 Task: Create a sub task System Test and UAT for the task  Integrate a new online platform for online tutoring services in the project ApexLine , assign it to team member softage.3@softage.net and update the status of the sub task to  At Risk , set the priority of the sub task to Medium
Action: Mouse moved to (238, 435)
Screenshot: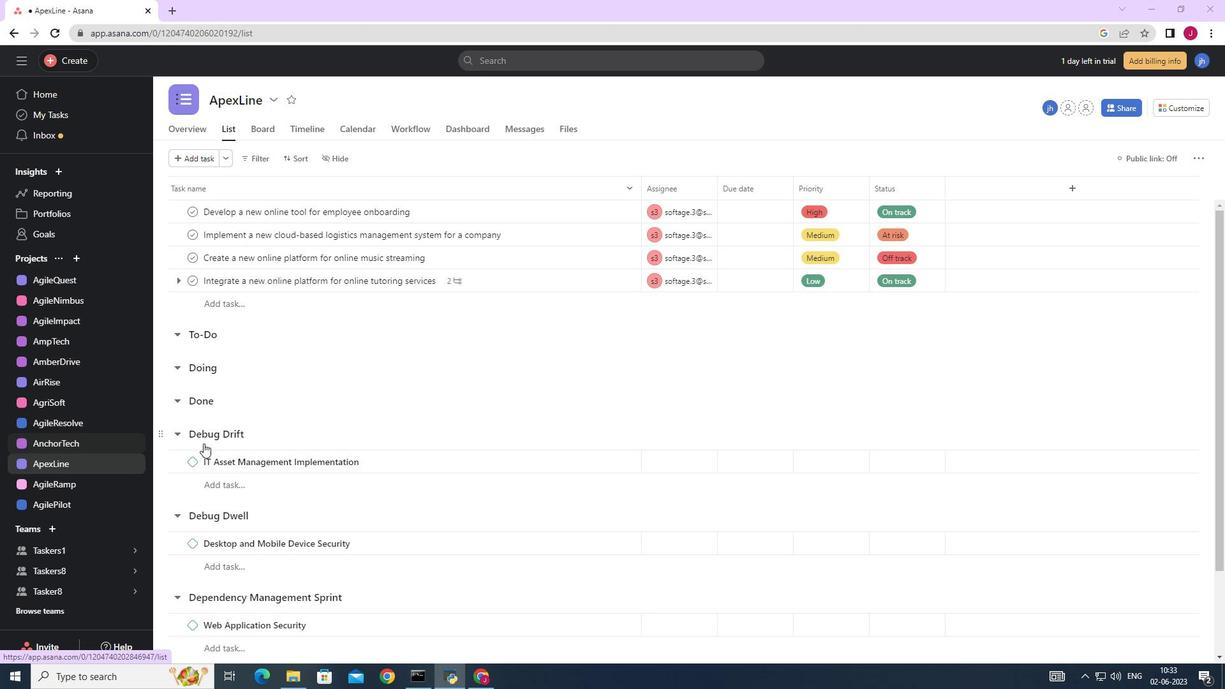 
Action: Mouse scrolled (238, 434) with delta (0, 0)
Screenshot: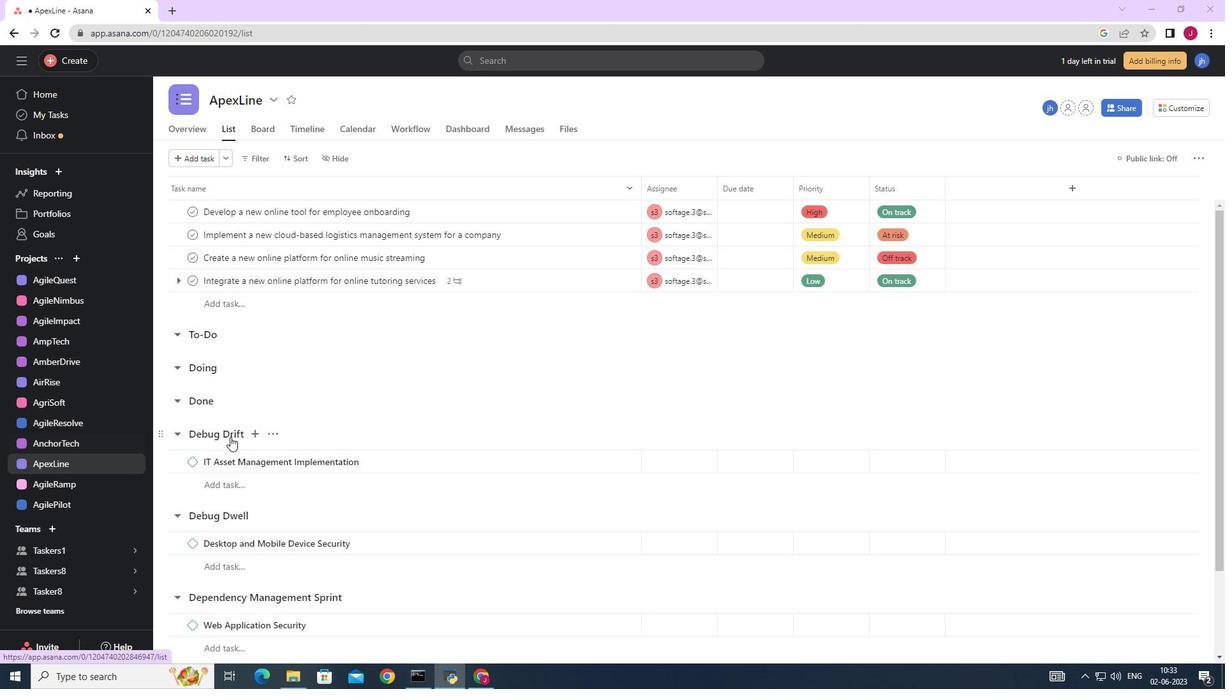 
Action: Mouse scrolled (238, 434) with delta (0, 0)
Screenshot: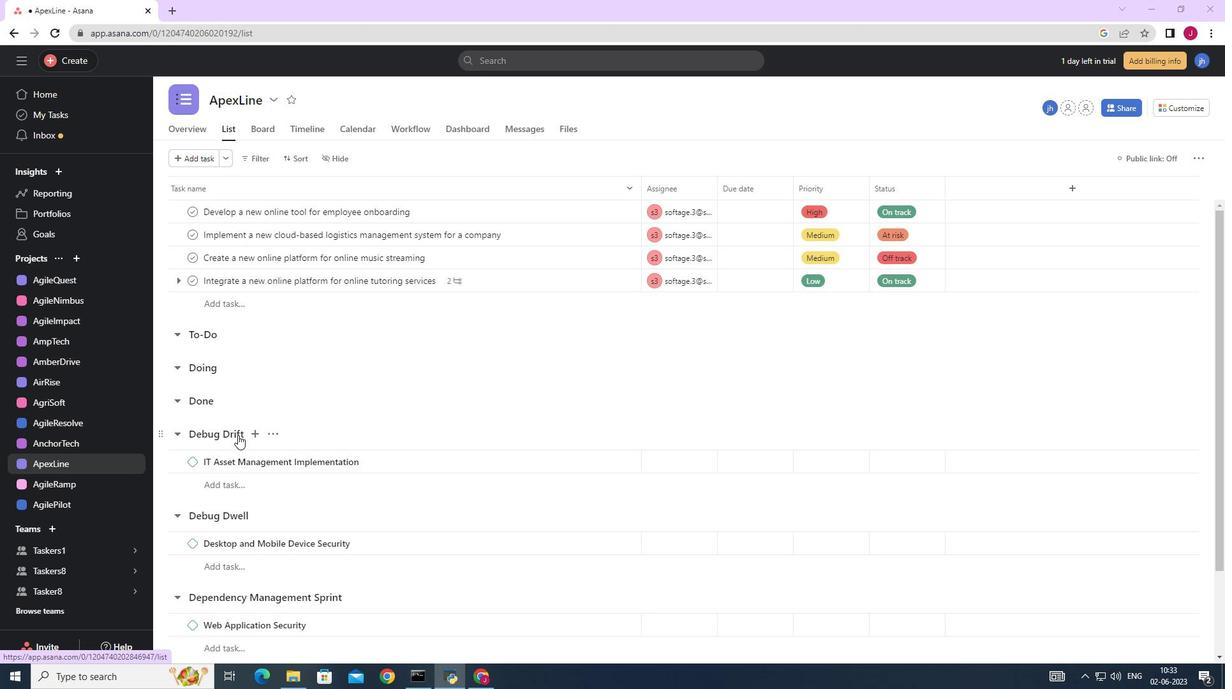 
Action: Mouse scrolled (238, 434) with delta (0, 0)
Screenshot: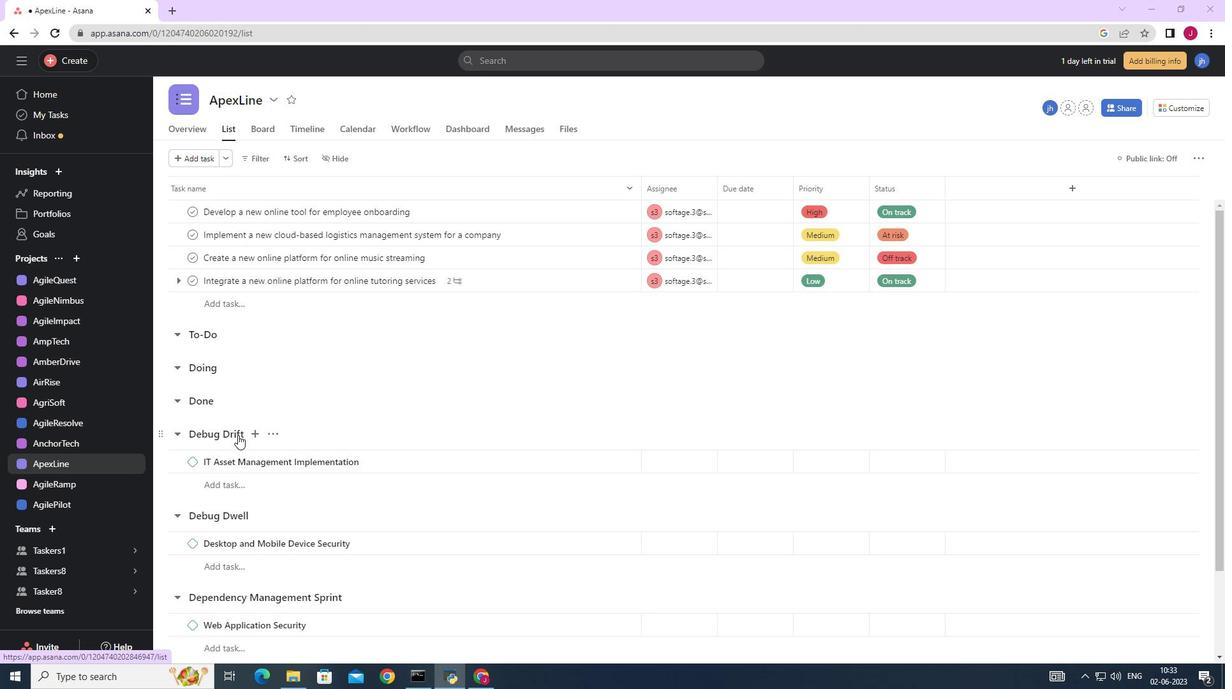 
Action: Mouse scrolled (238, 434) with delta (0, 0)
Screenshot: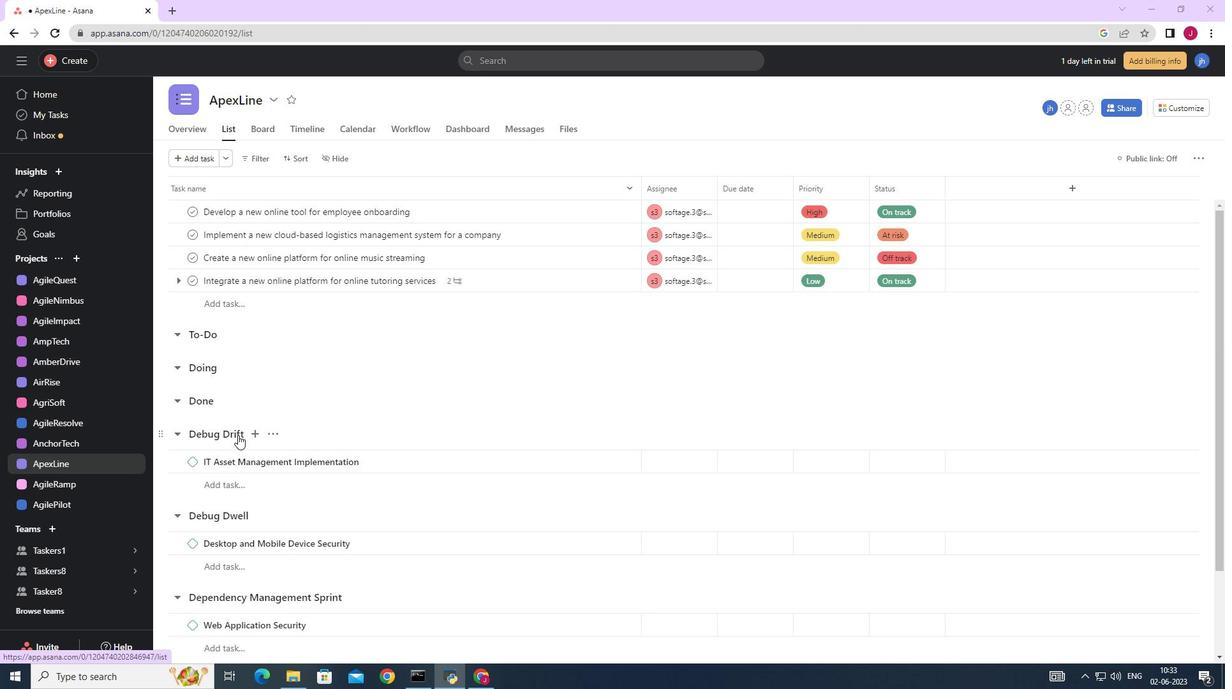 
Action: Mouse scrolled (238, 434) with delta (0, 0)
Screenshot: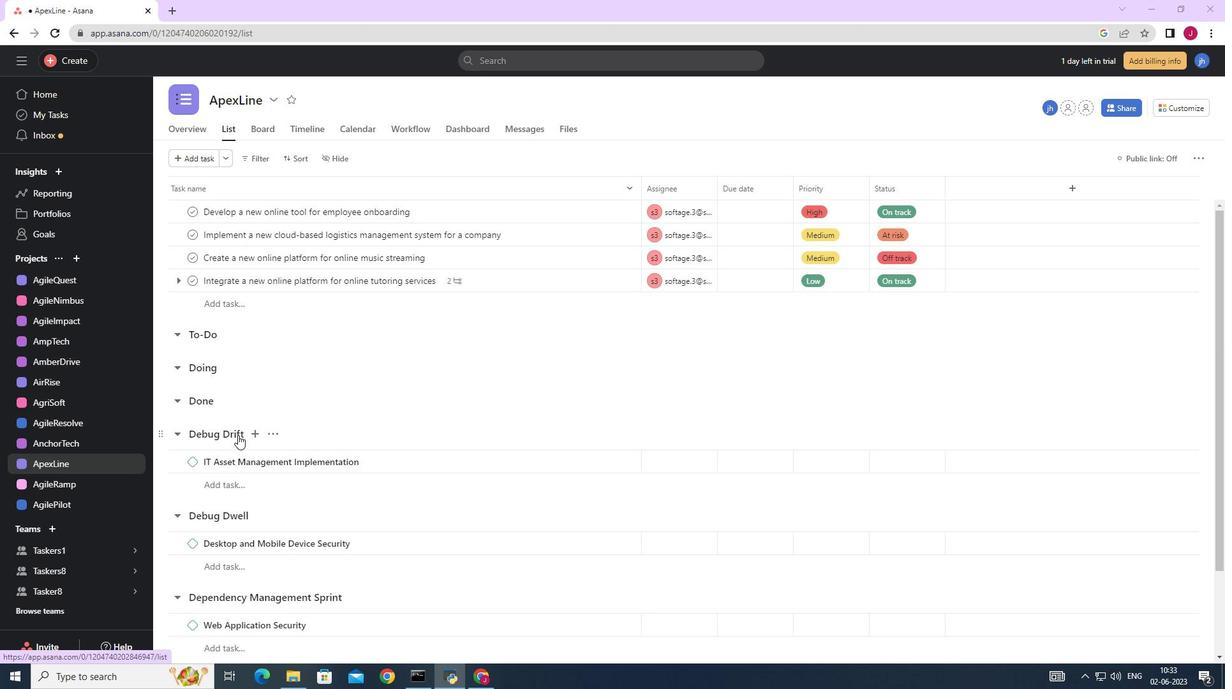 
Action: Mouse scrolled (238, 434) with delta (0, 0)
Screenshot: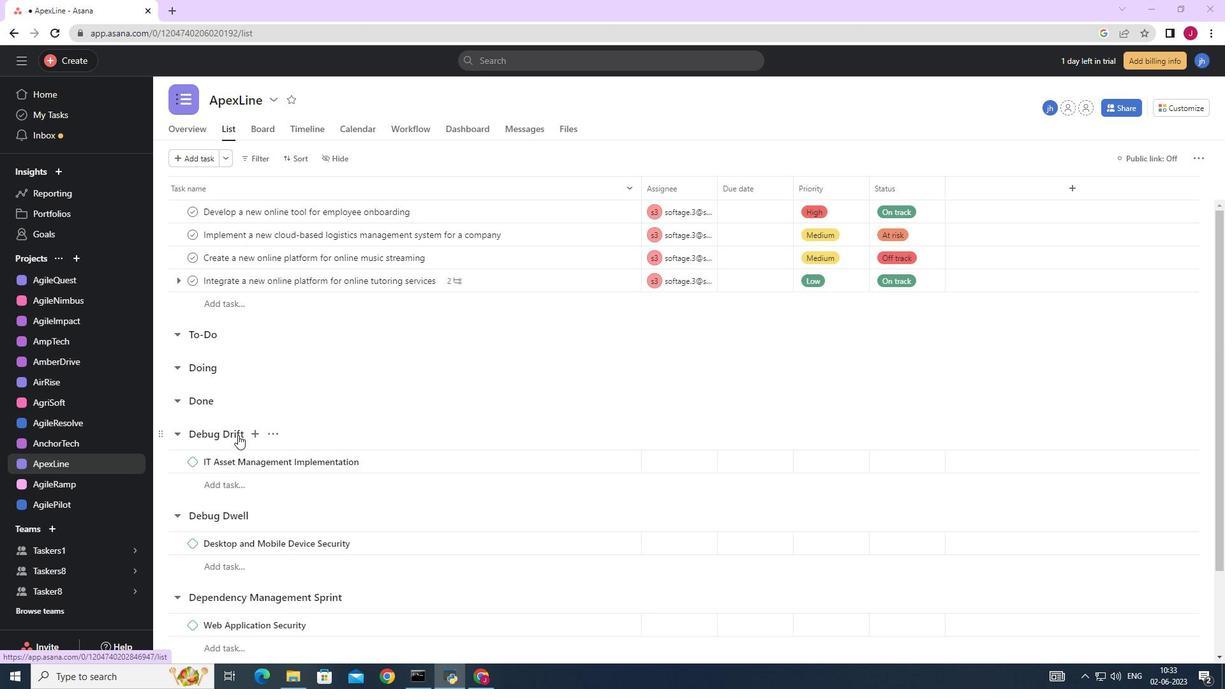 
Action: Mouse moved to (312, 432)
Screenshot: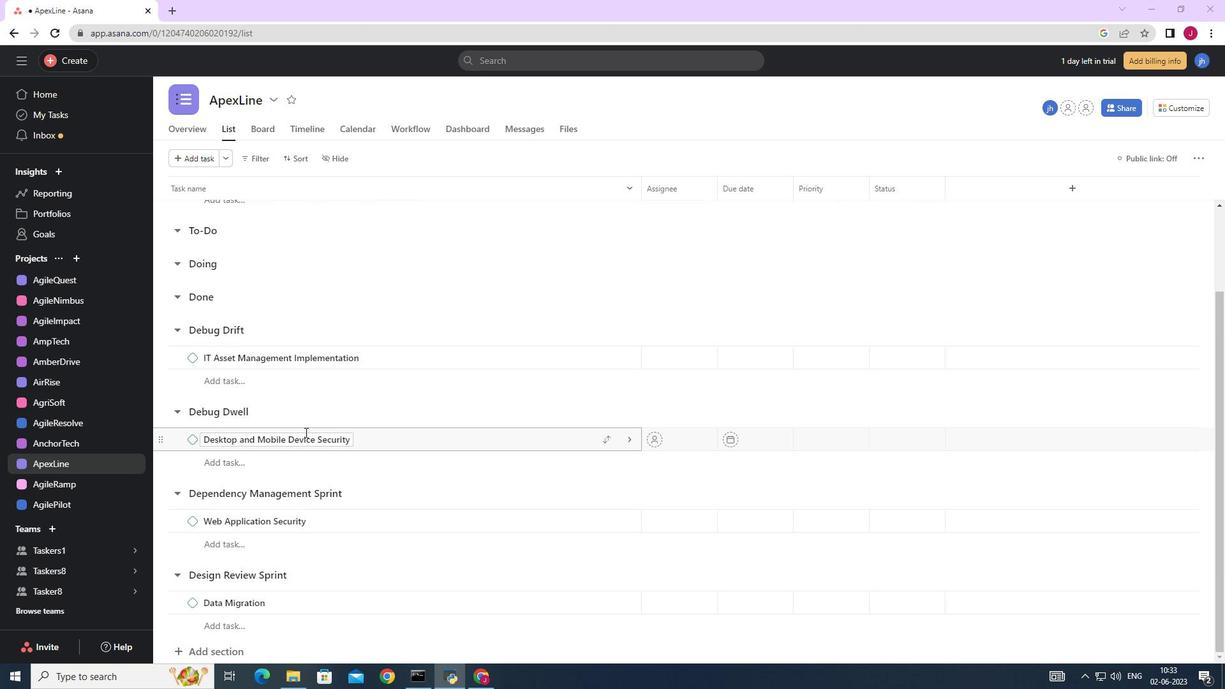 
Action: Mouse scrolled (312, 433) with delta (0, 0)
Screenshot: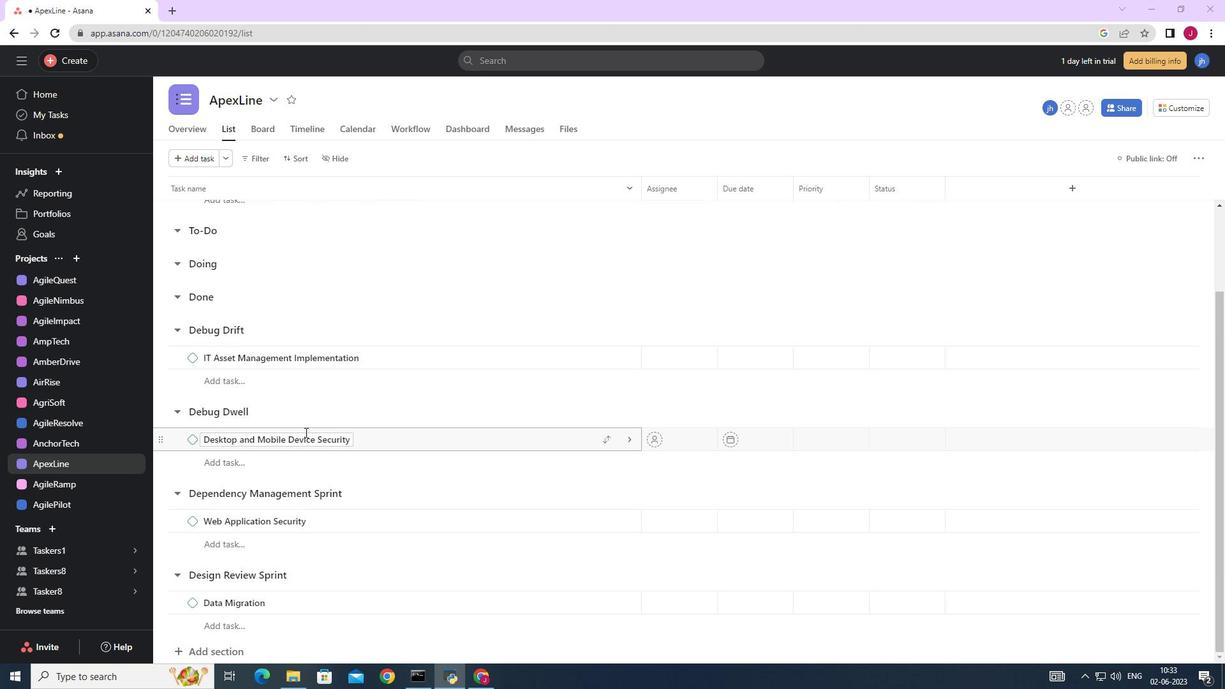 
Action: Mouse moved to (312, 432)
Screenshot: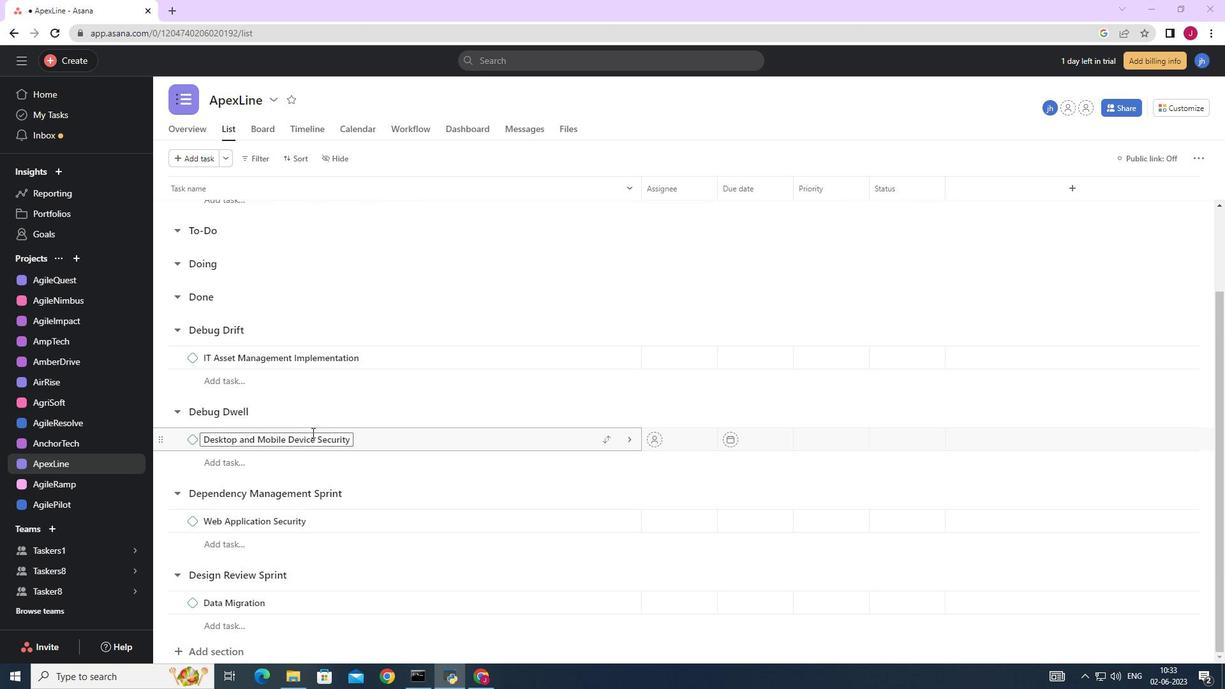 
Action: Mouse scrolled (312, 433) with delta (0, 0)
Screenshot: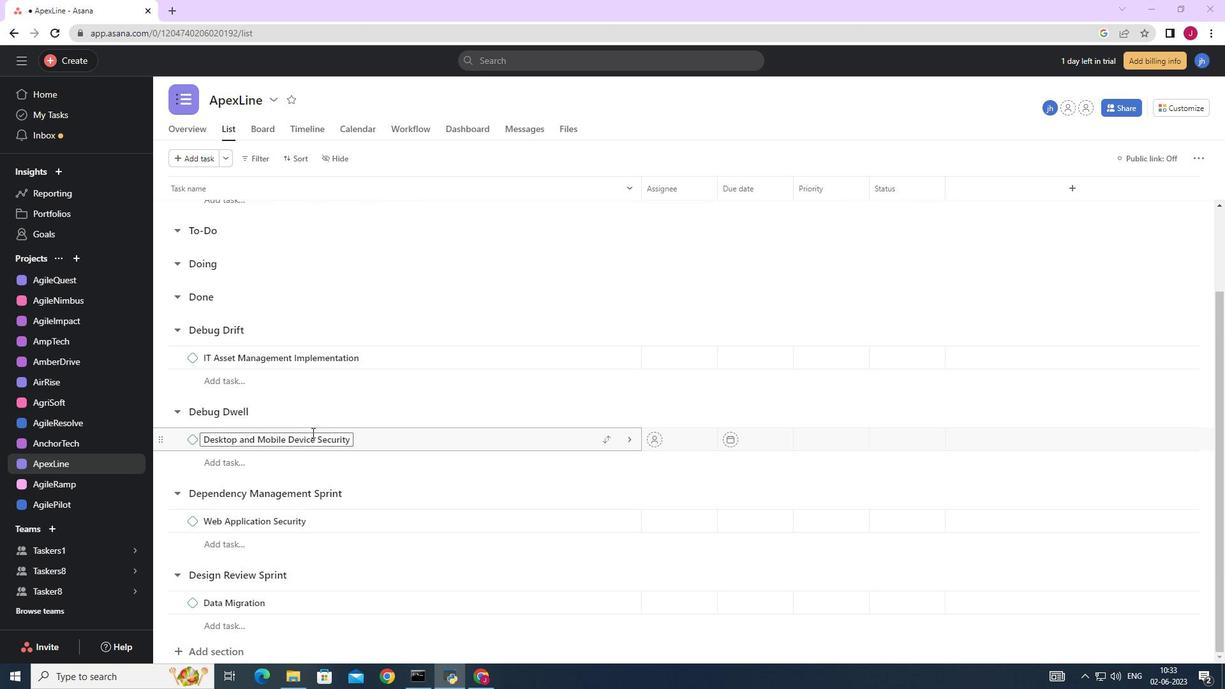 
Action: Mouse moved to (314, 432)
Screenshot: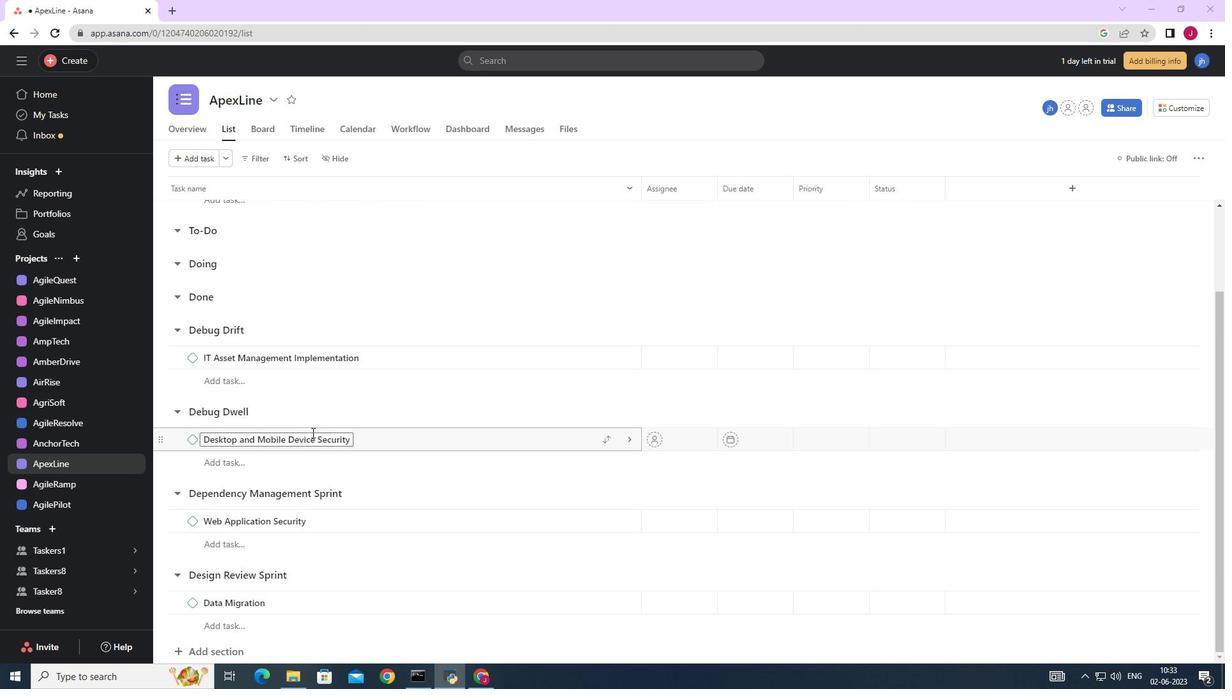
Action: Mouse scrolled (312, 433) with delta (0, 0)
Screenshot: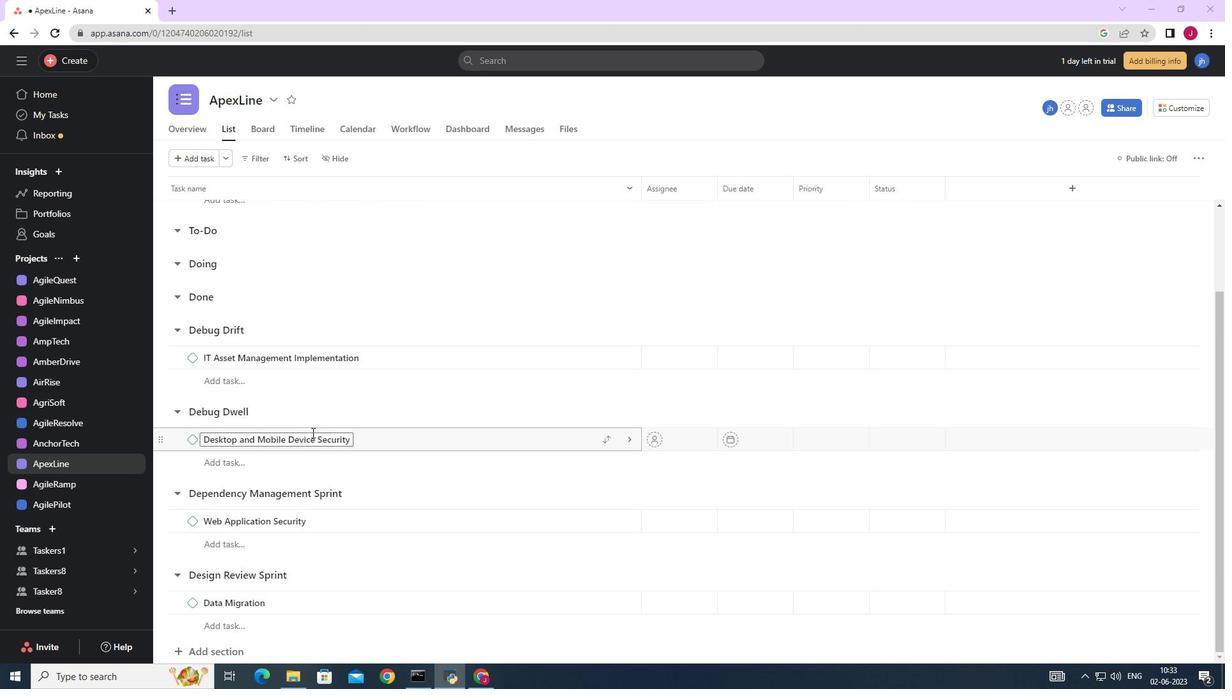 
Action: Mouse moved to (317, 431)
Screenshot: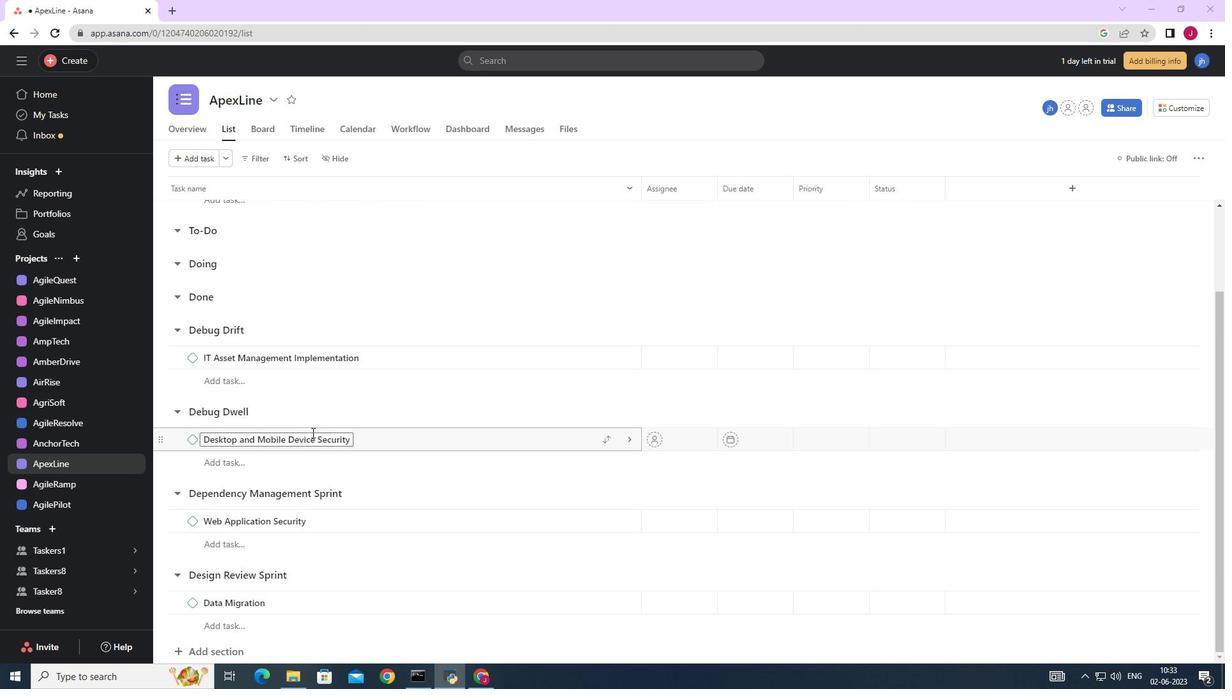 
Action: Mouse scrolled (312, 433) with delta (0, 0)
Screenshot: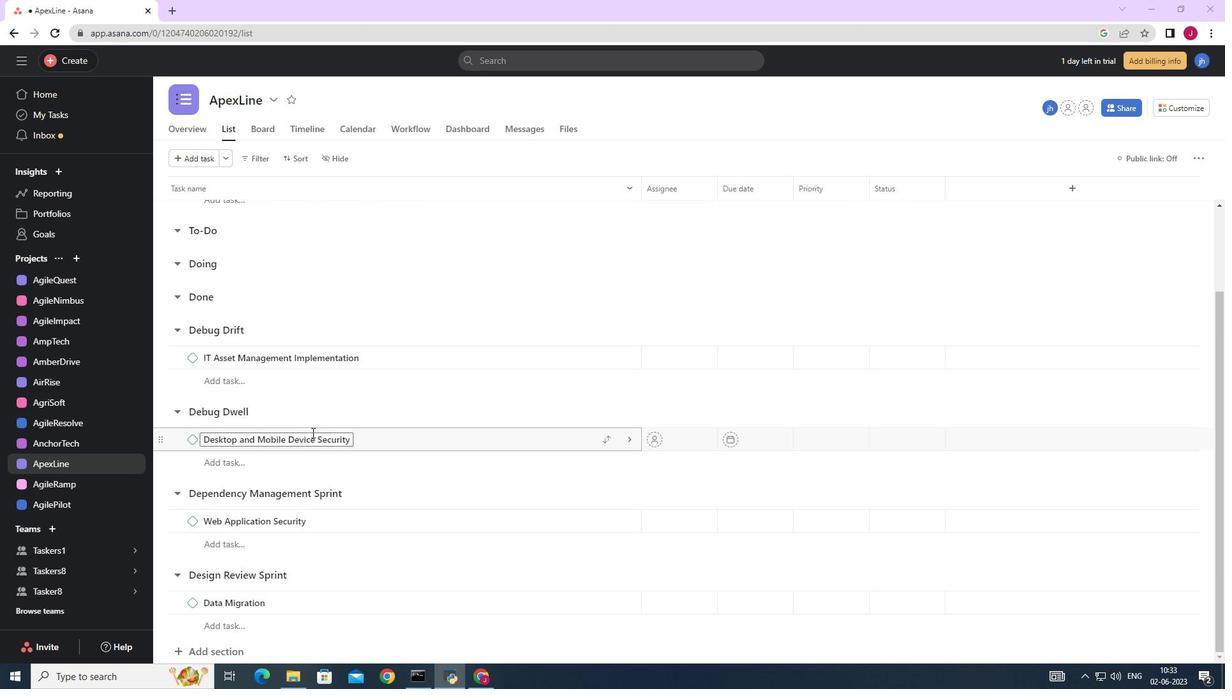 
Action: Mouse moved to (584, 281)
Screenshot: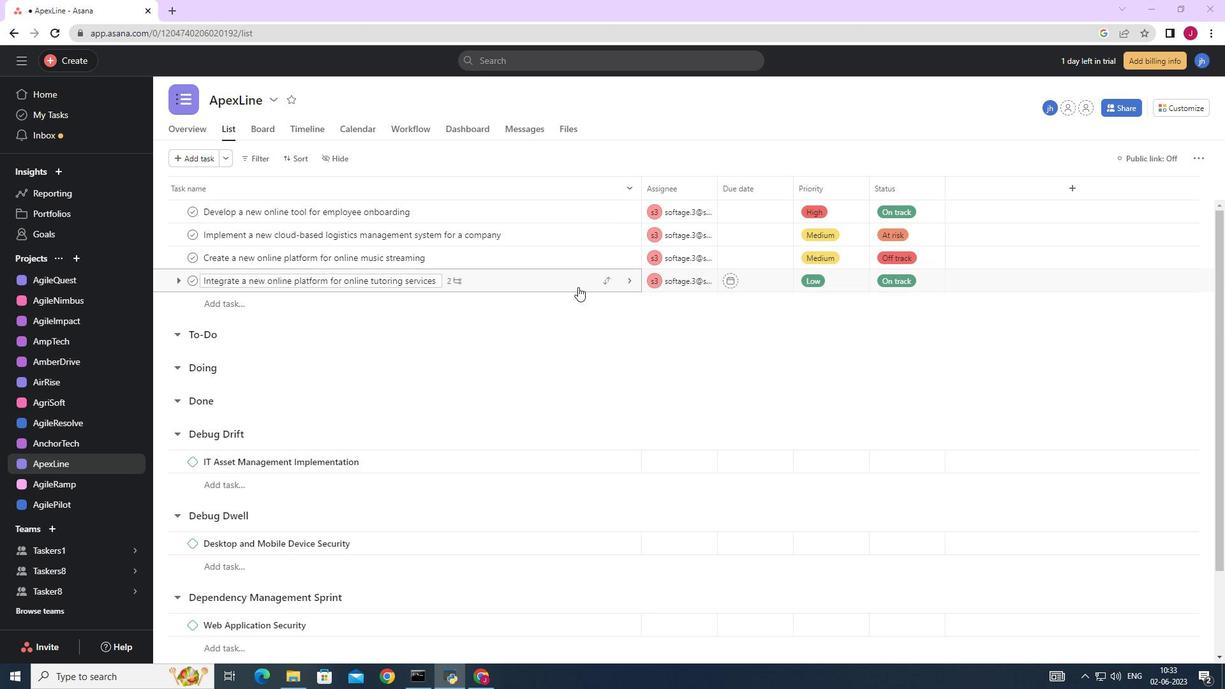 
Action: Mouse pressed left at (584, 281)
Screenshot: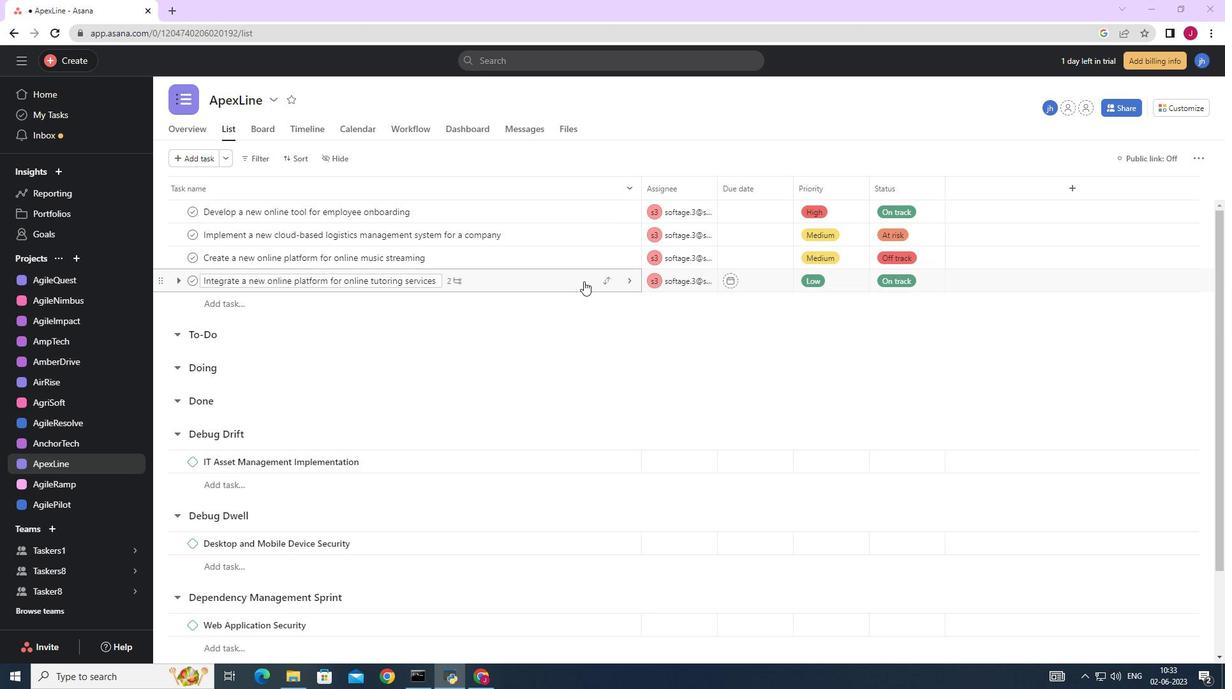 
Action: Mouse moved to (888, 432)
Screenshot: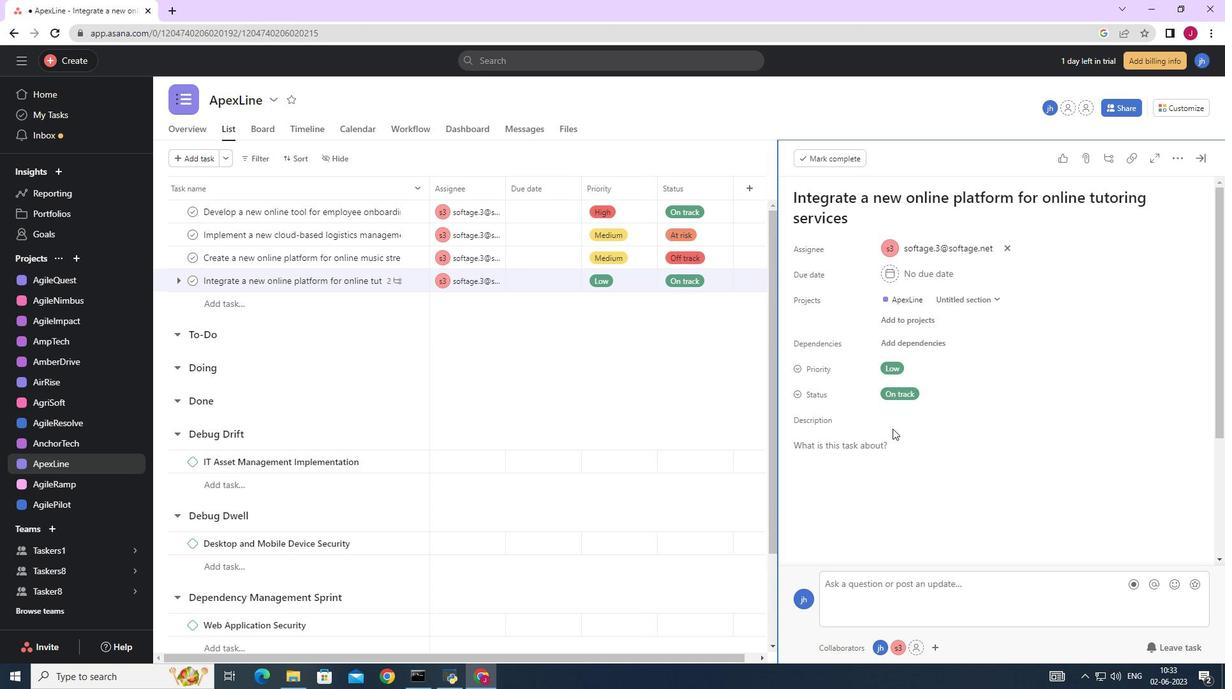 
Action: Mouse scrolled (888, 432) with delta (0, 0)
Screenshot: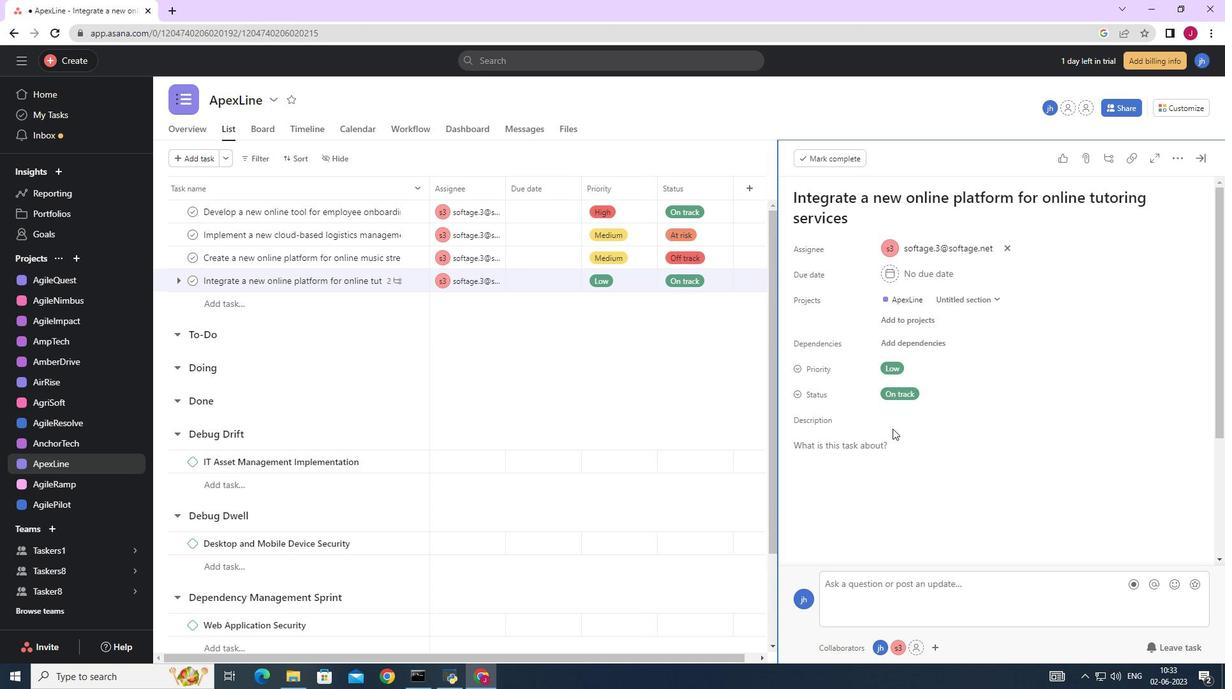 
Action: Mouse moved to (887, 437)
Screenshot: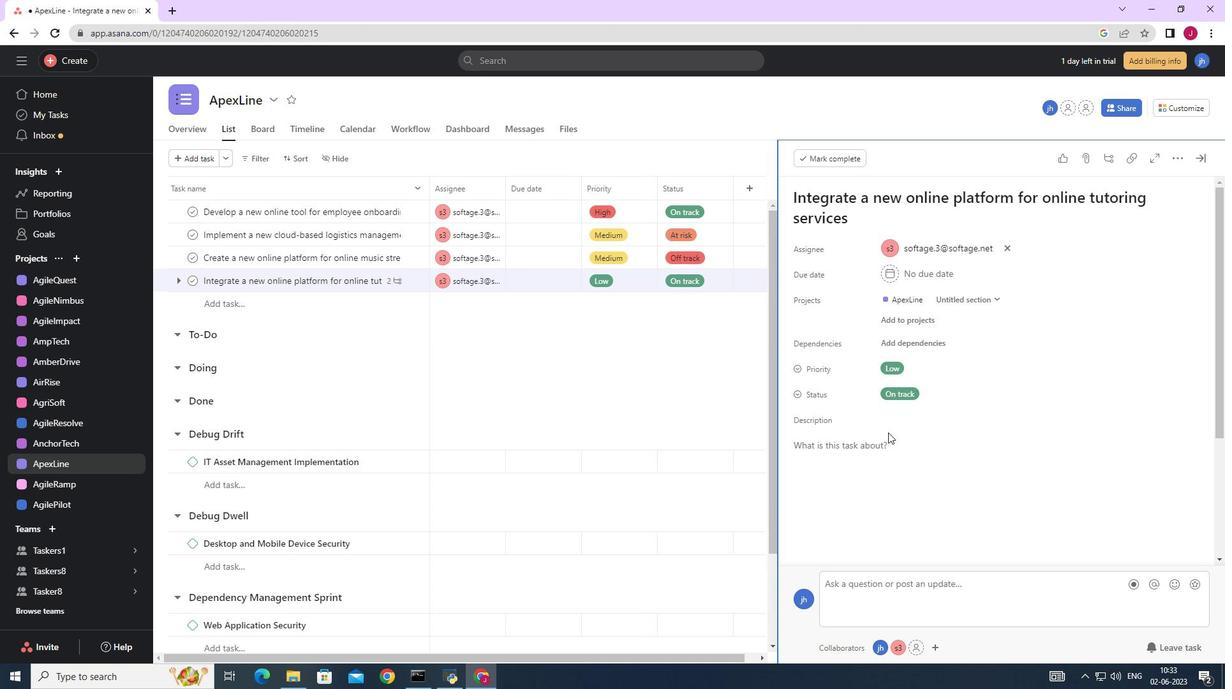 
Action: Mouse scrolled (887, 432) with delta (0, 0)
Screenshot: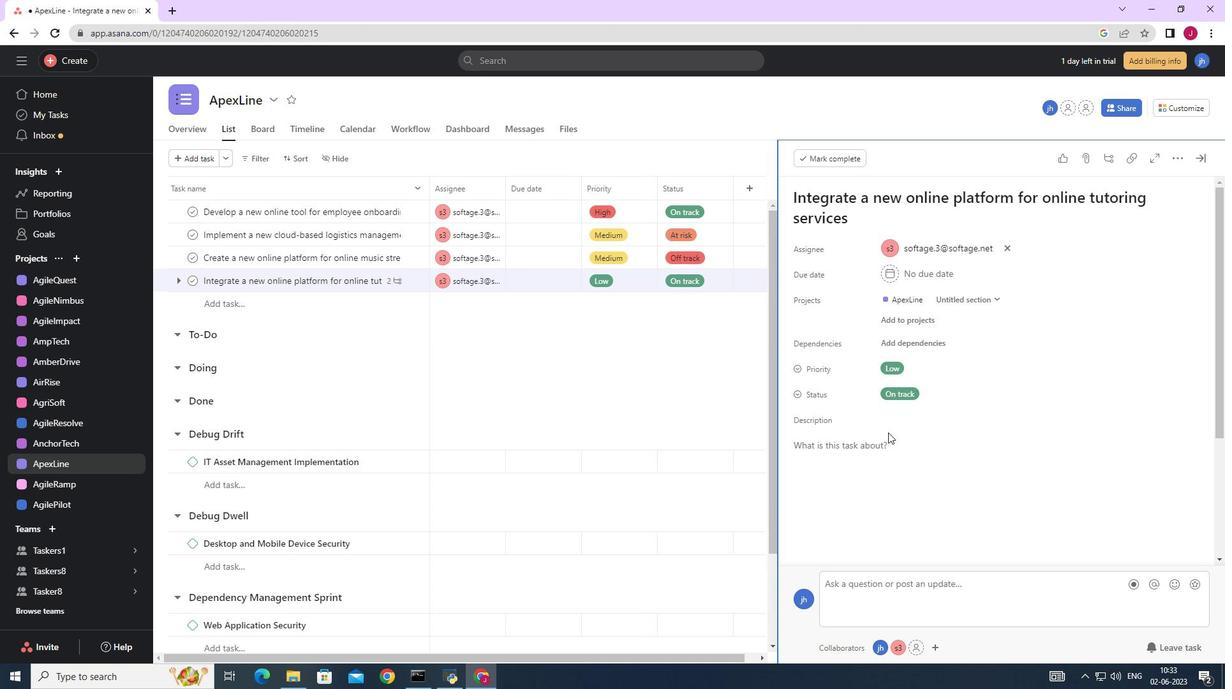 
Action: Mouse scrolled (887, 432) with delta (0, 0)
Screenshot: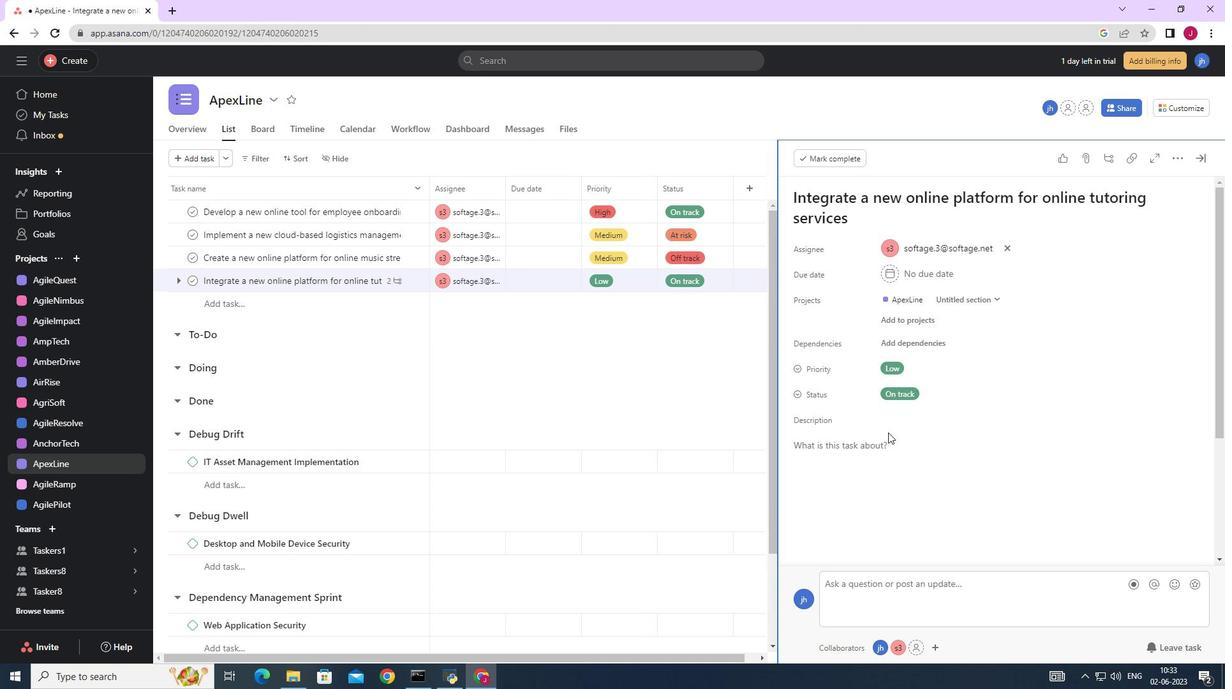 
Action: Mouse moved to (887, 437)
Screenshot: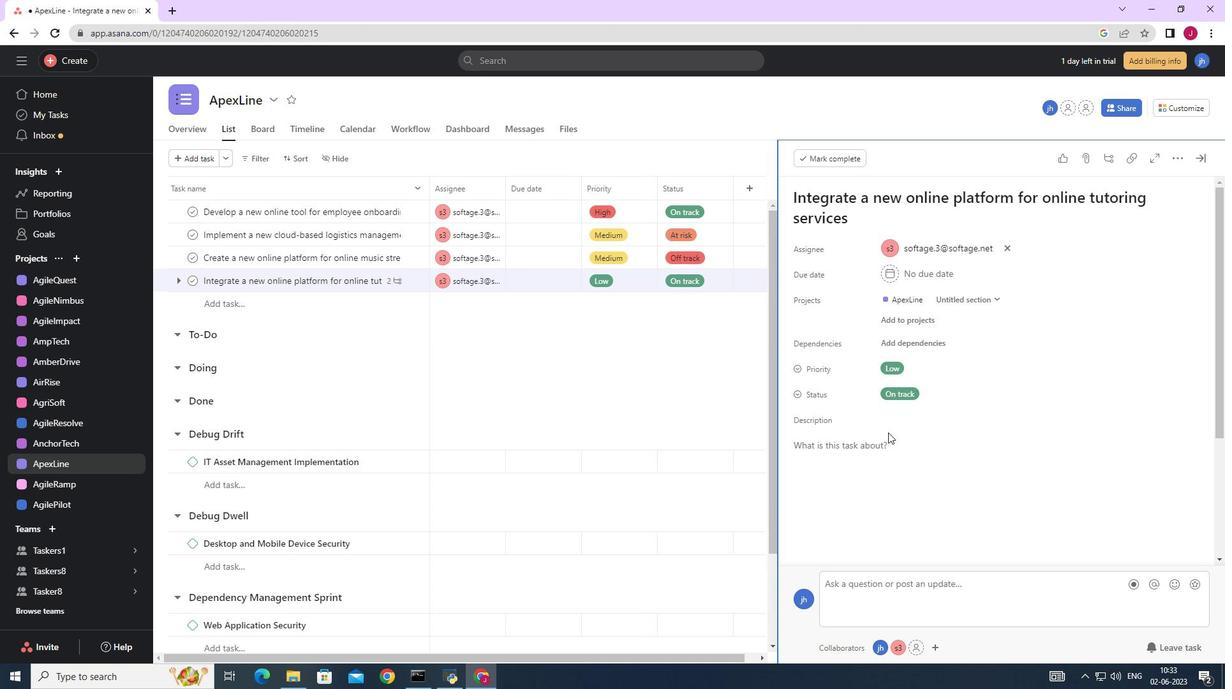 
Action: Mouse scrolled (887, 432) with delta (0, 0)
Screenshot: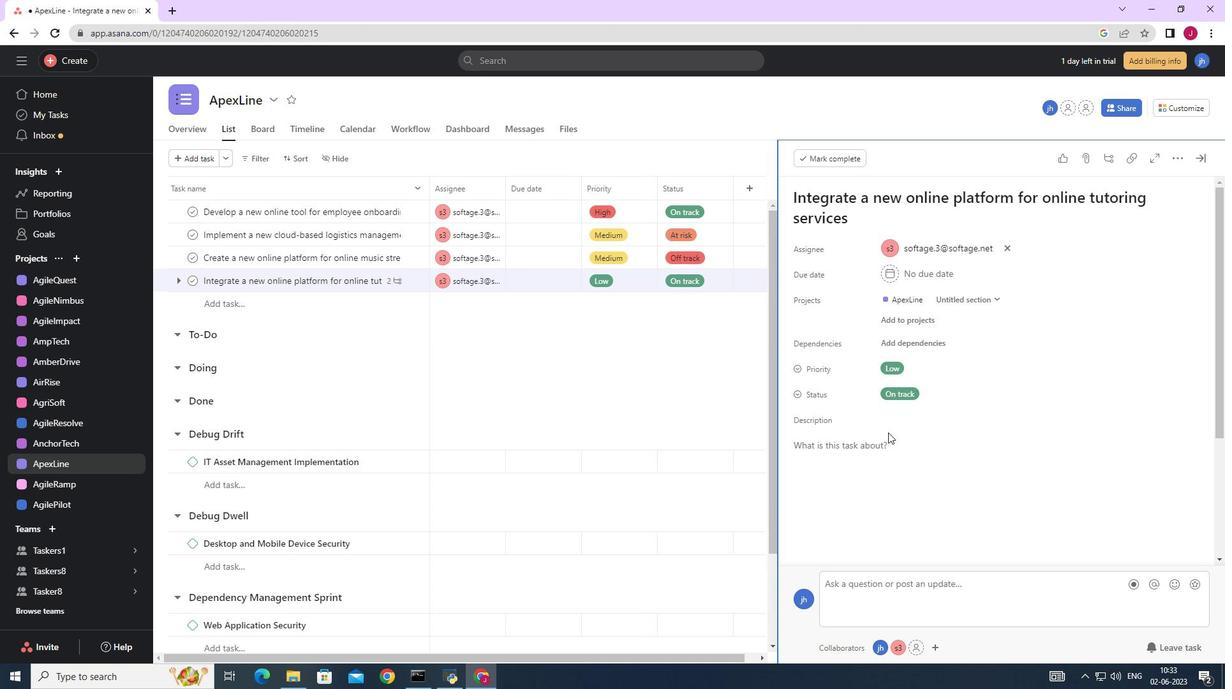 
Action: Mouse moved to (830, 465)
Screenshot: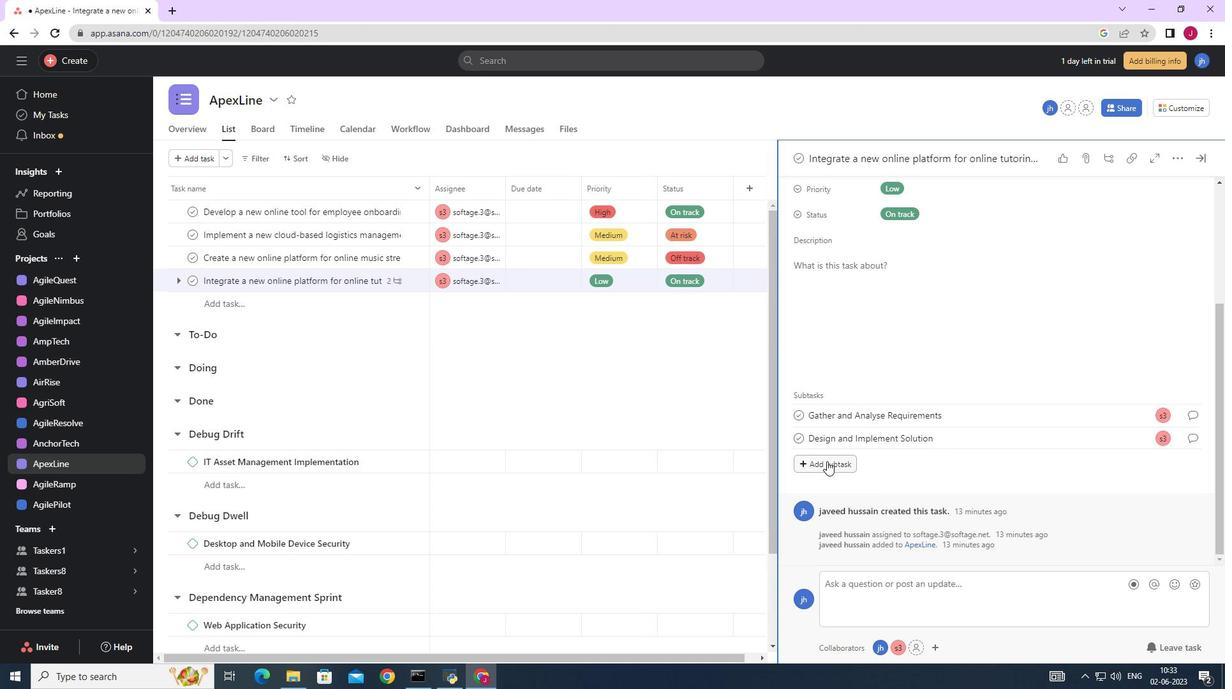 
Action: Mouse pressed left at (830, 465)
Screenshot: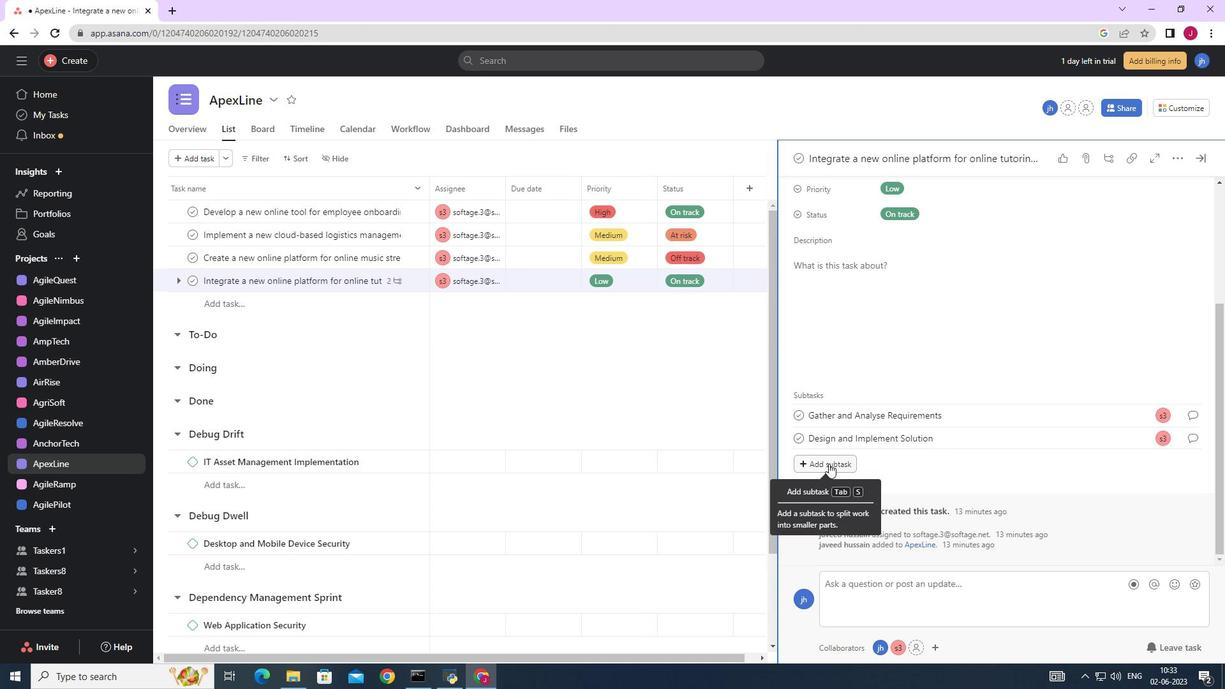 
Action: Mouse moved to (820, 446)
Screenshot: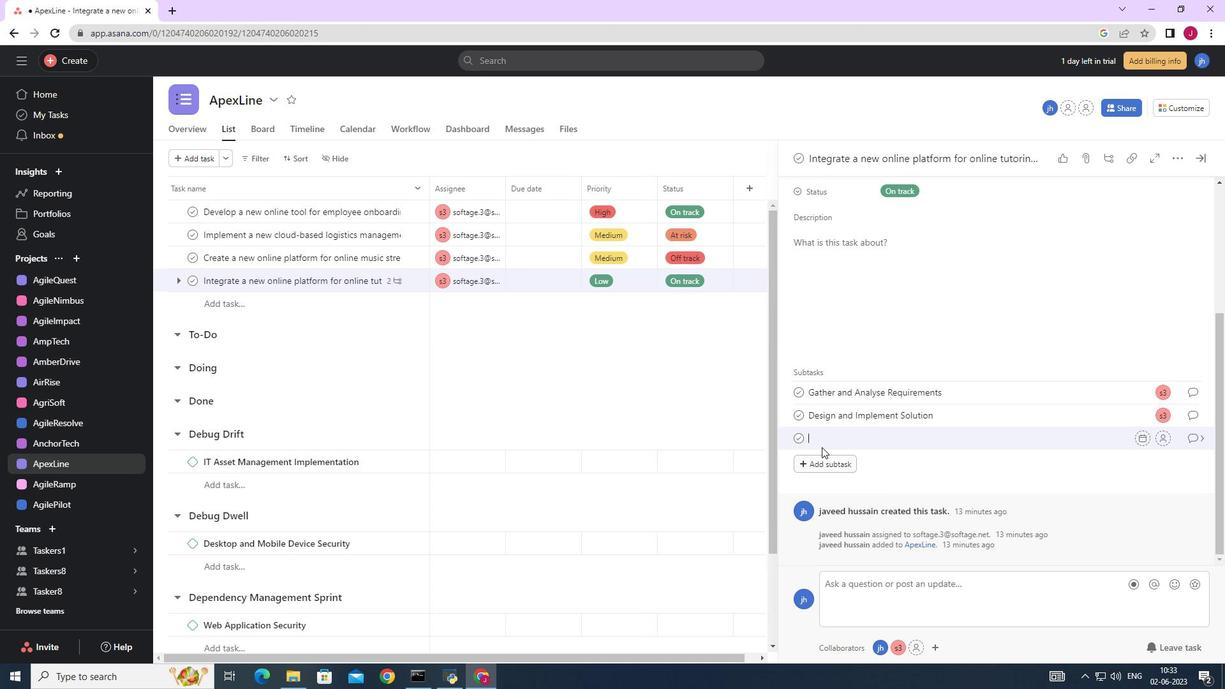 
Action: Key pressed <Key.caps_lock>S<Key.caps_lock>ystem<Key.space><Key.caps_lock>T<Key.caps_lock>est<Key.space>and<Key.space><Key.caps_lock>UAT
Screenshot: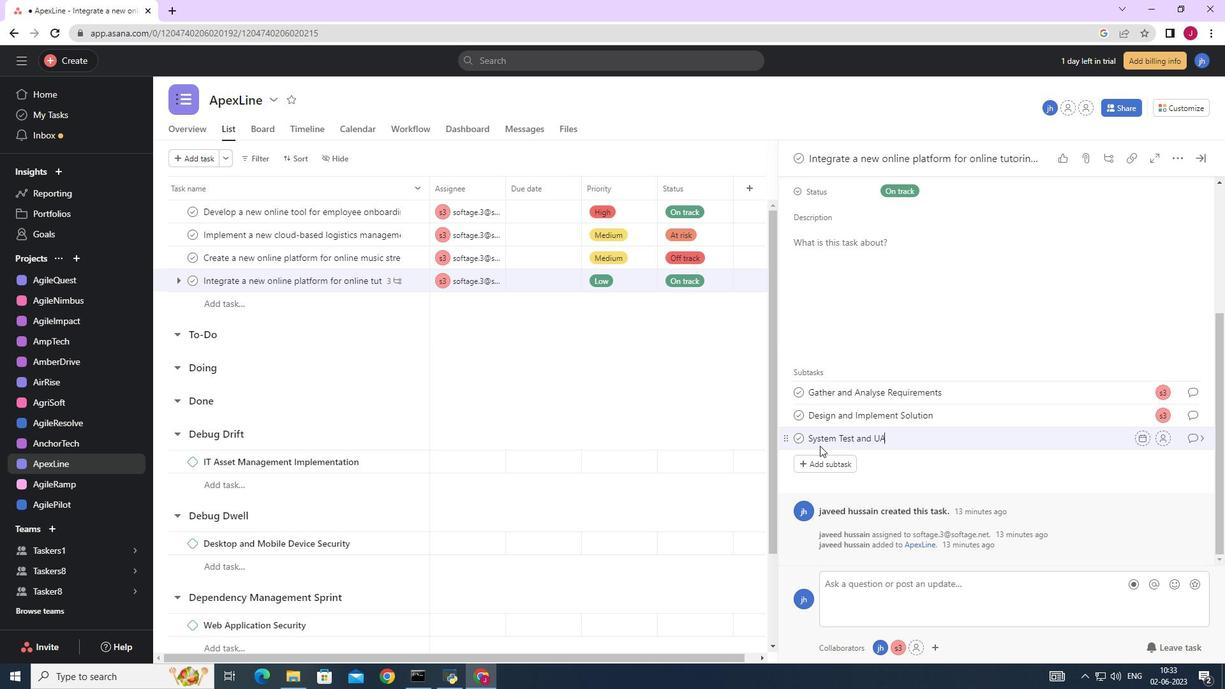 
Action: Mouse moved to (1166, 439)
Screenshot: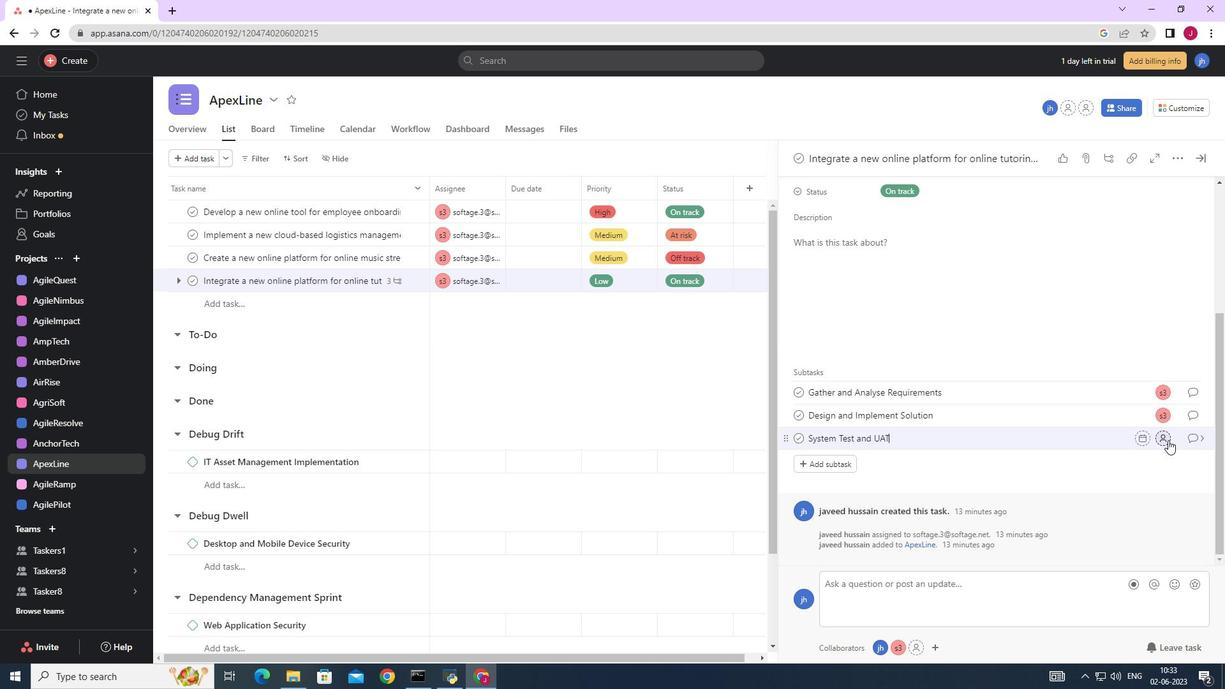 
Action: Mouse pressed left at (1166, 439)
Screenshot: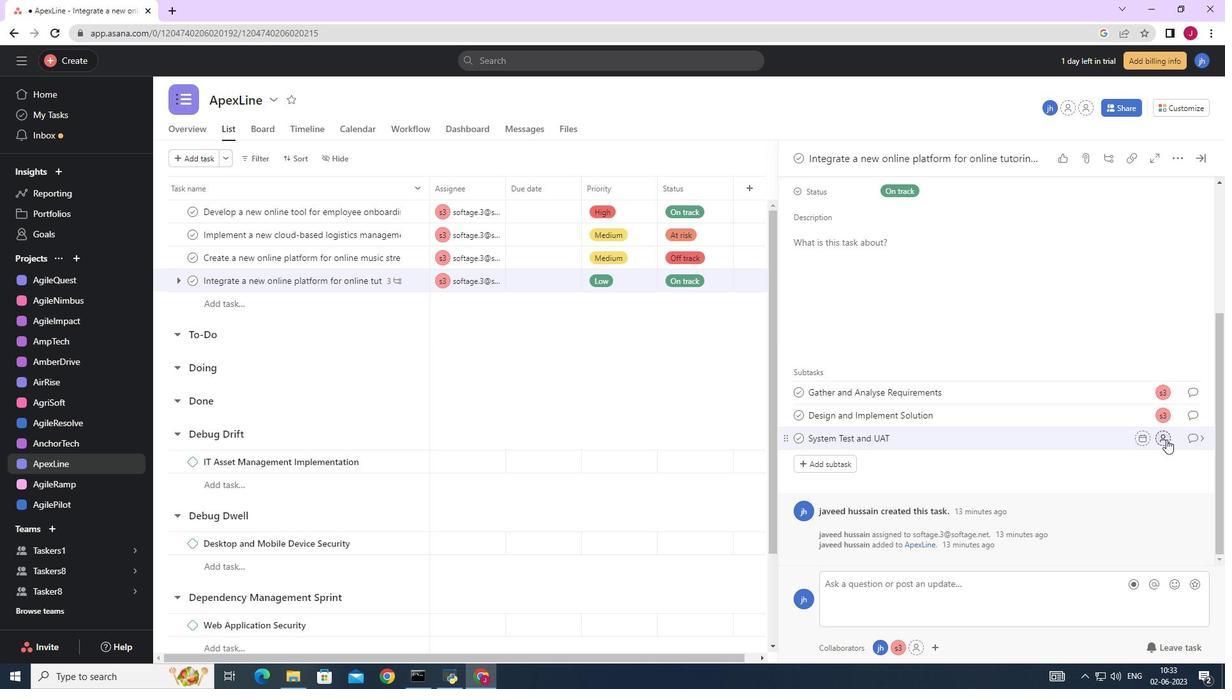 
Action: Mouse moved to (1017, 455)
Screenshot: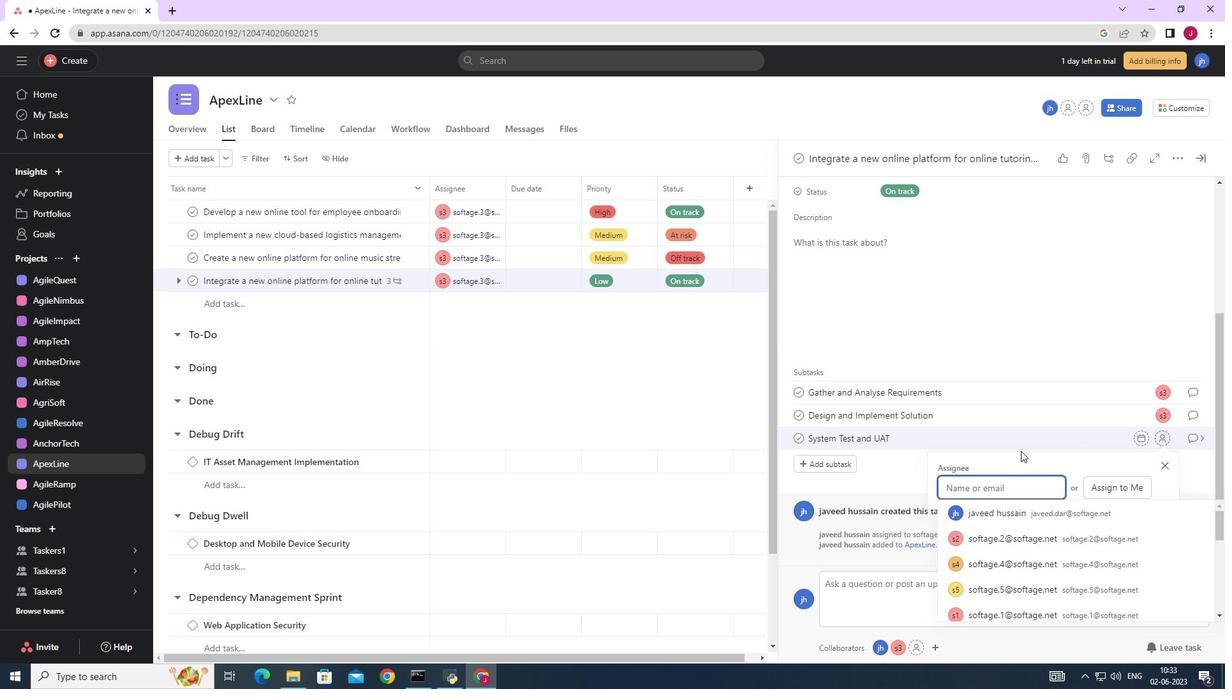 
Action: Key pressed SOFTAGE.3
Screenshot: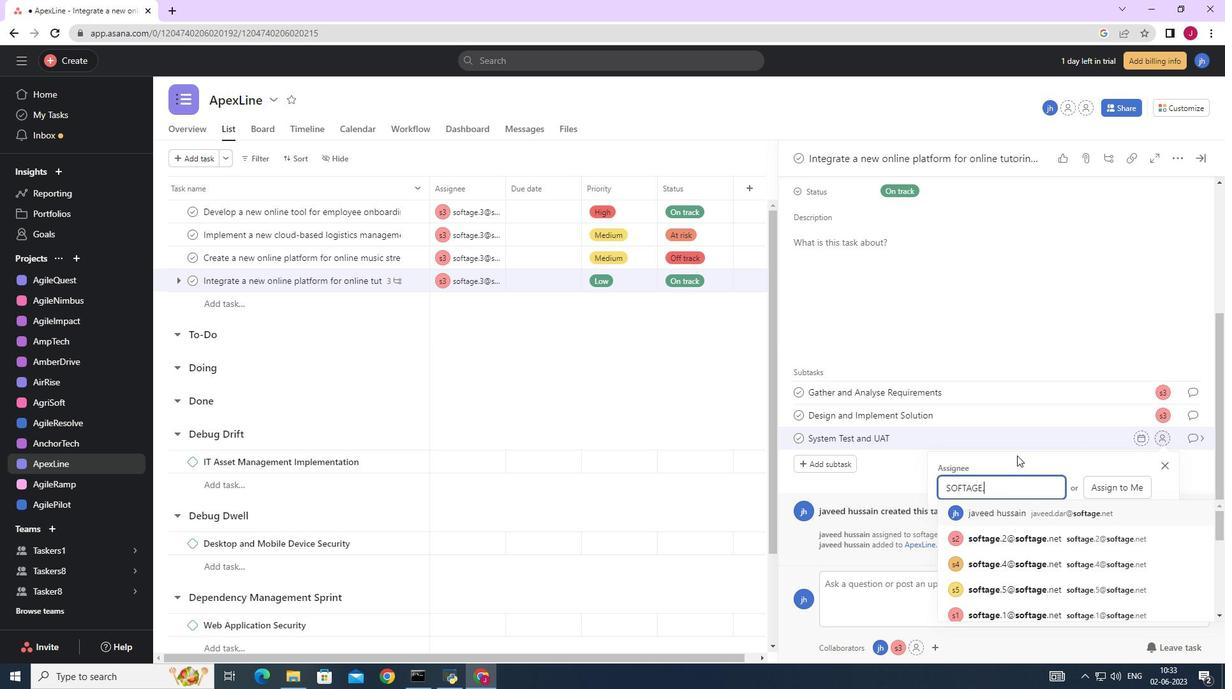
Action: Mouse moved to (1016, 517)
Screenshot: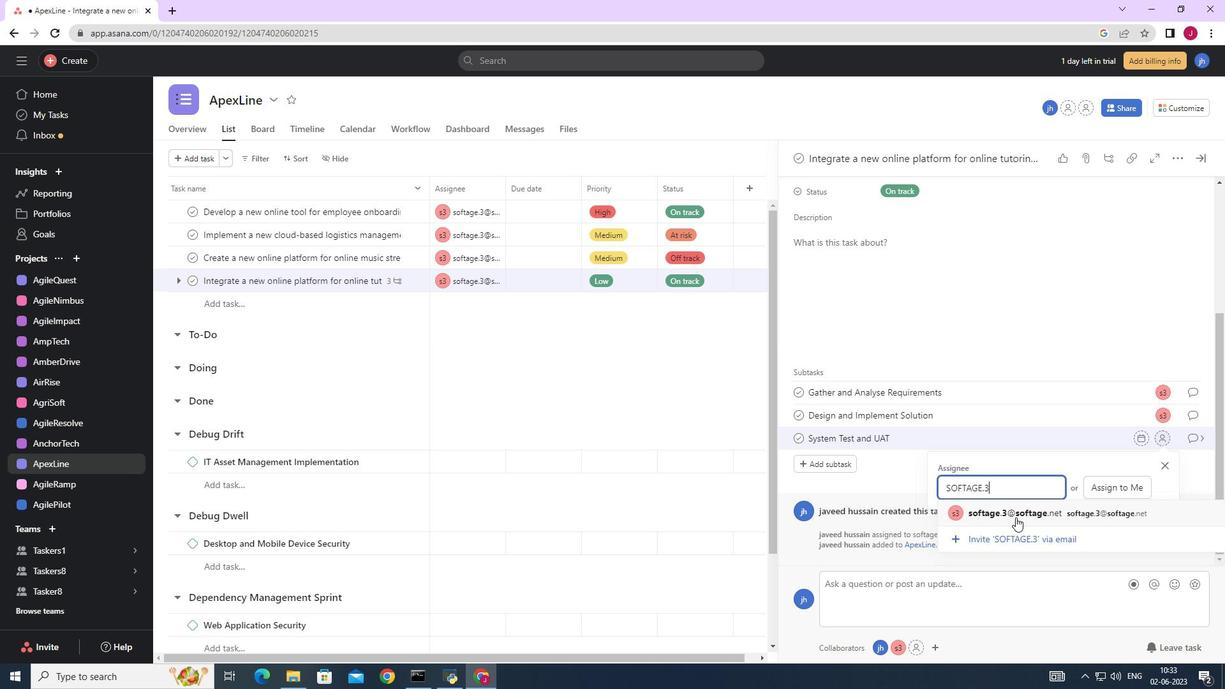
Action: Mouse pressed left at (1016, 517)
Screenshot: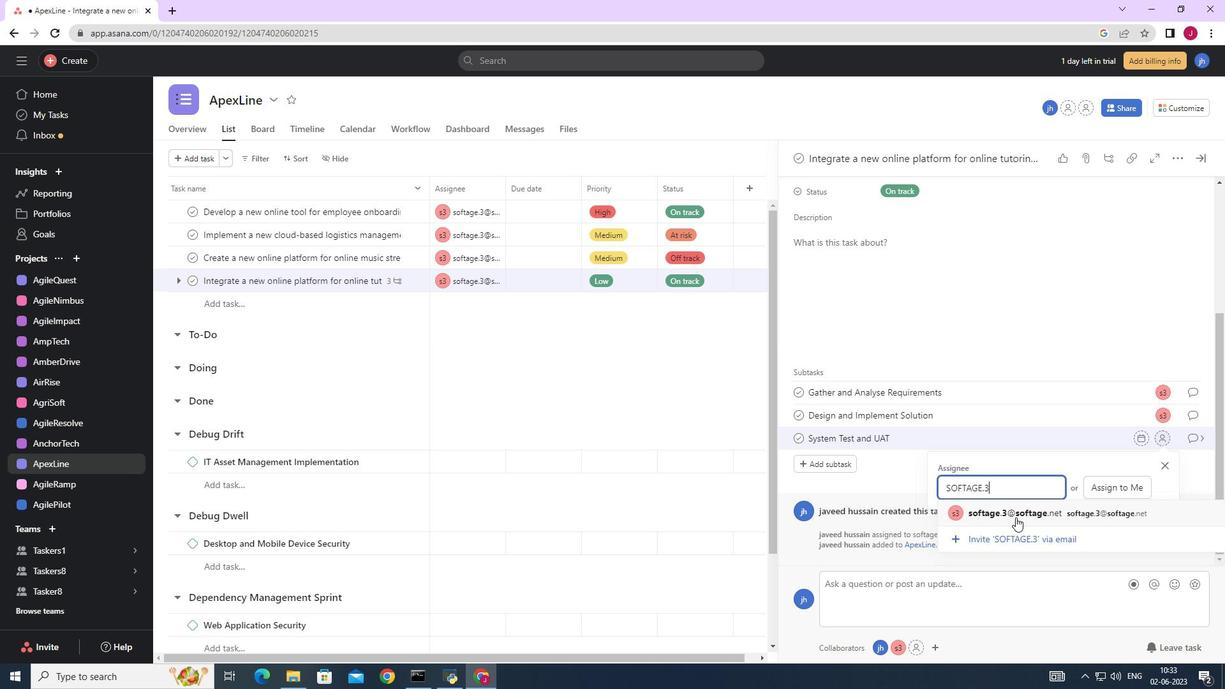 
Action: Mouse moved to (1198, 437)
Screenshot: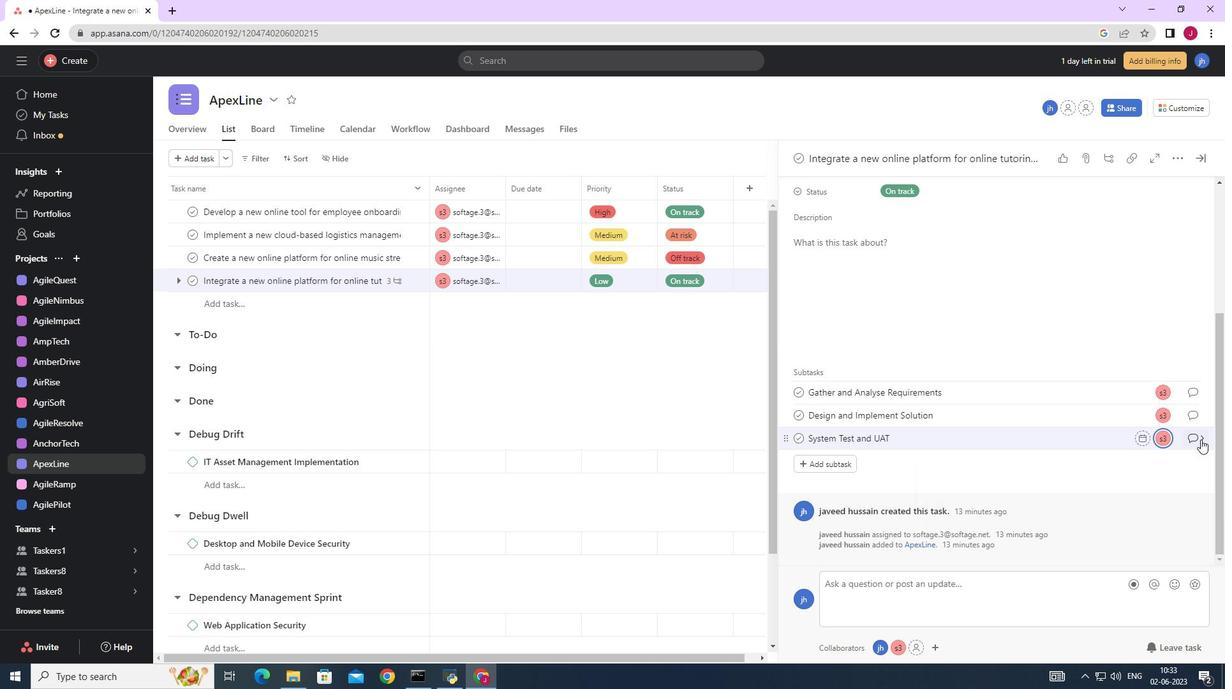 
Action: Mouse pressed left at (1198, 437)
Screenshot: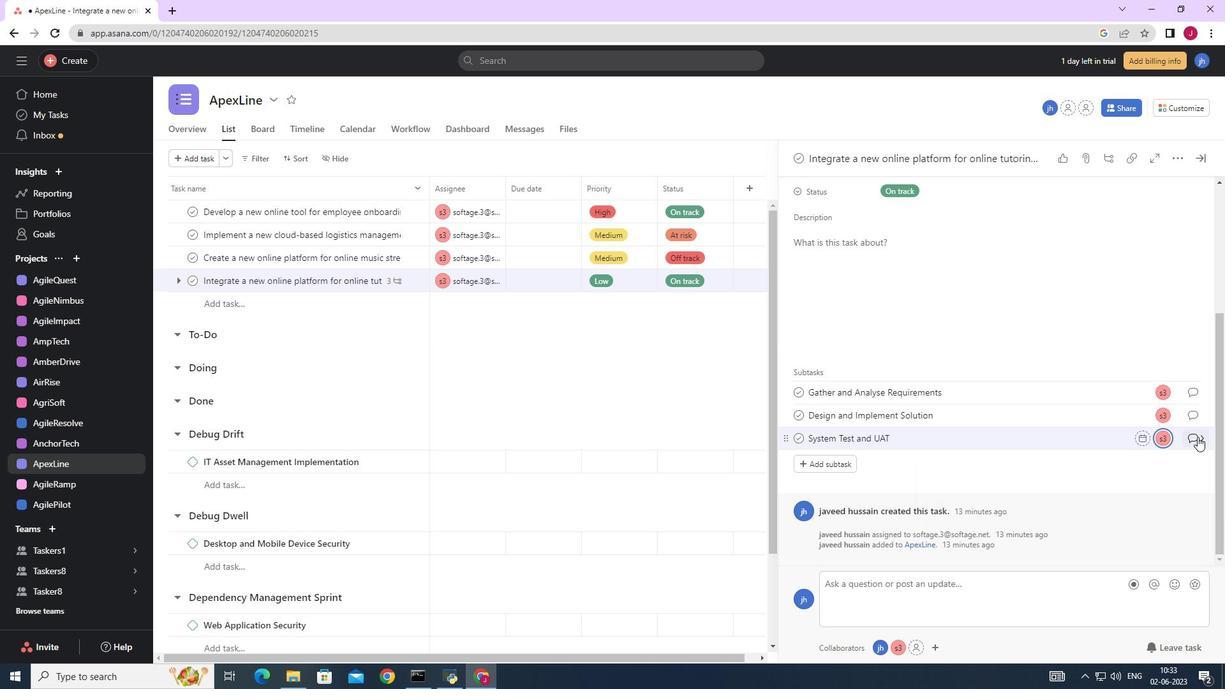 
Action: Mouse moved to (839, 338)
Screenshot: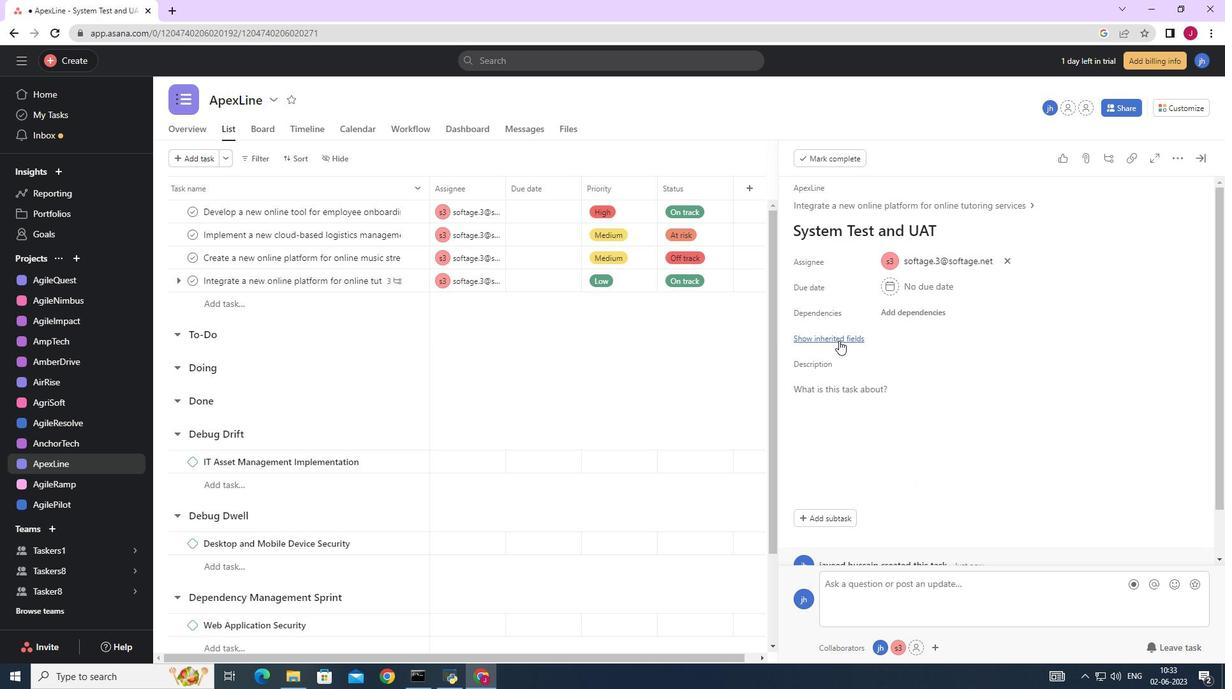 
Action: Mouse pressed left at (839, 338)
Screenshot: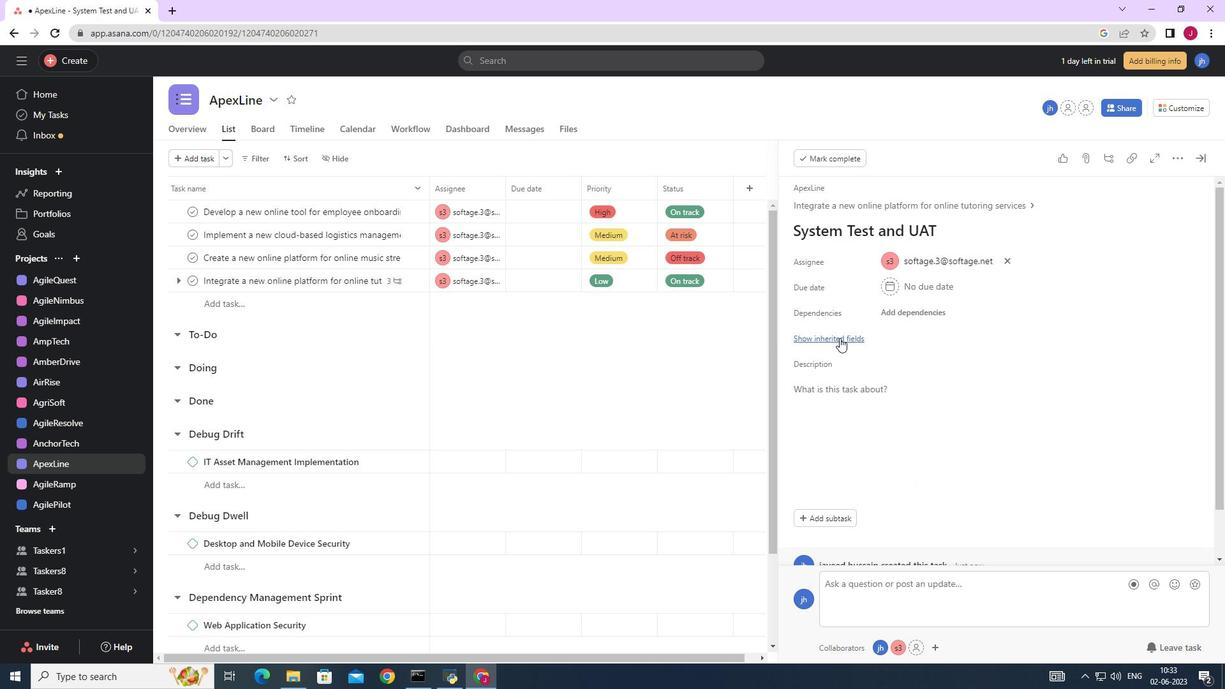 
Action: Mouse moved to (833, 361)
Screenshot: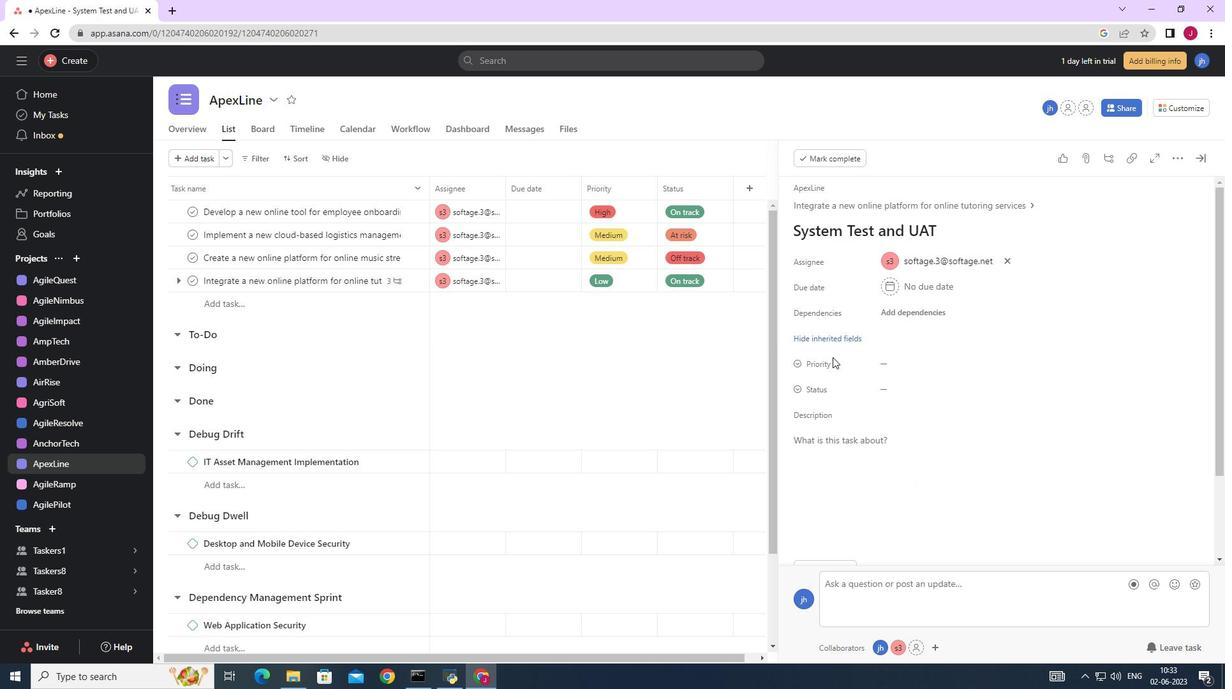
Action: Mouse pressed left at (833, 361)
Screenshot: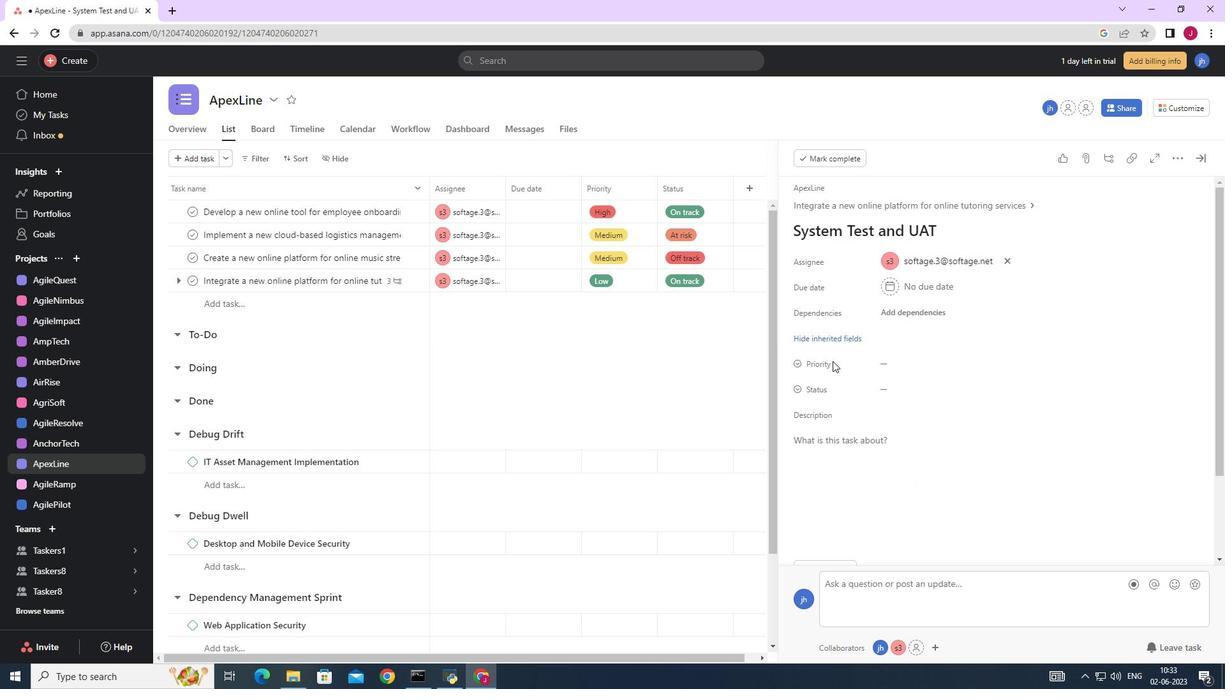 
Action: Mouse moved to (892, 367)
Screenshot: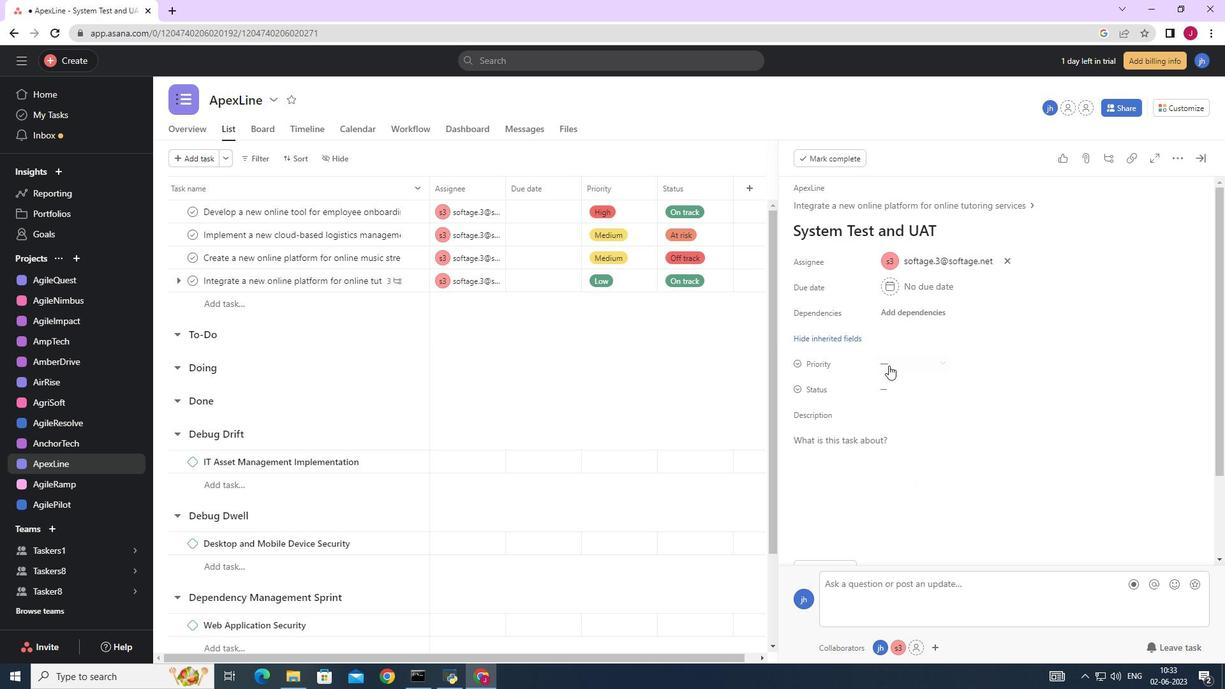 
Action: Mouse pressed left at (892, 367)
Screenshot: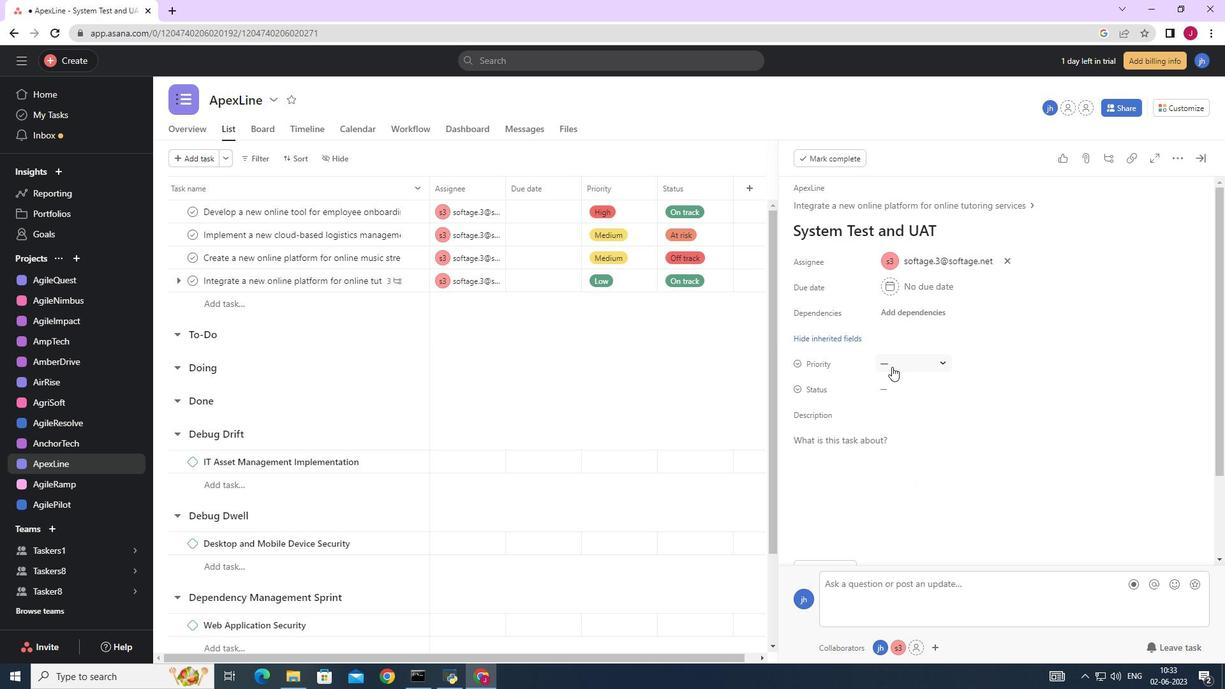 
Action: Mouse moved to (914, 431)
Screenshot: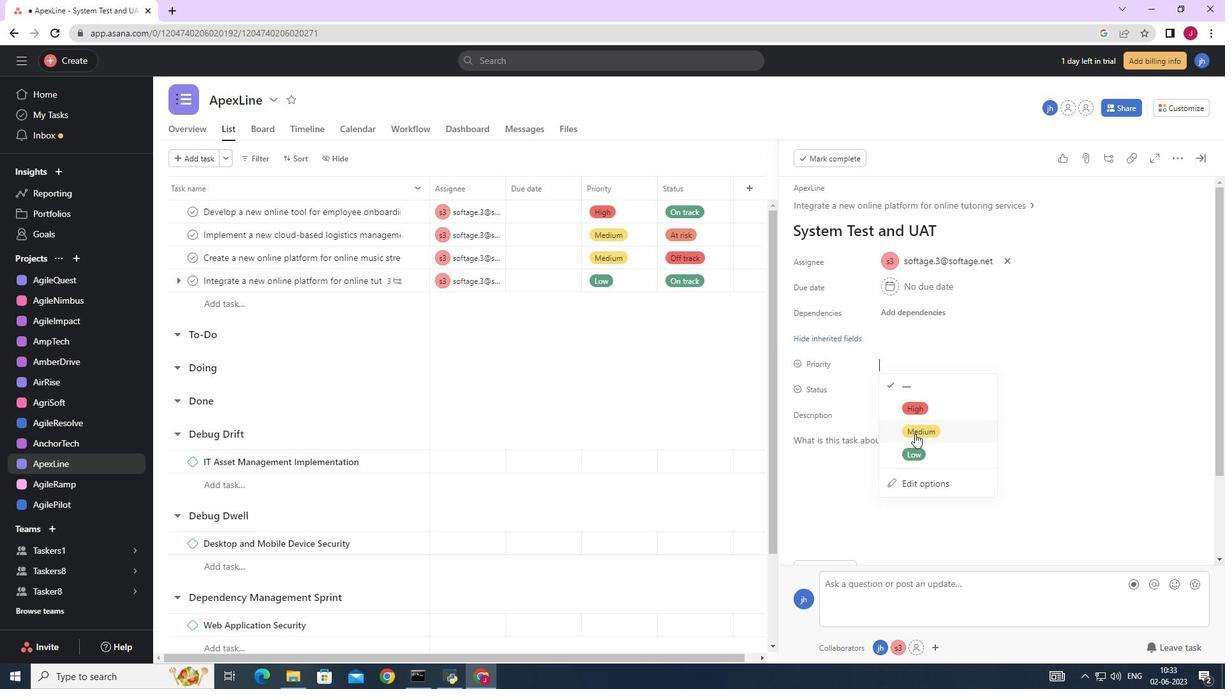 
Action: Mouse pressed left at (914, 431)
Screenshot: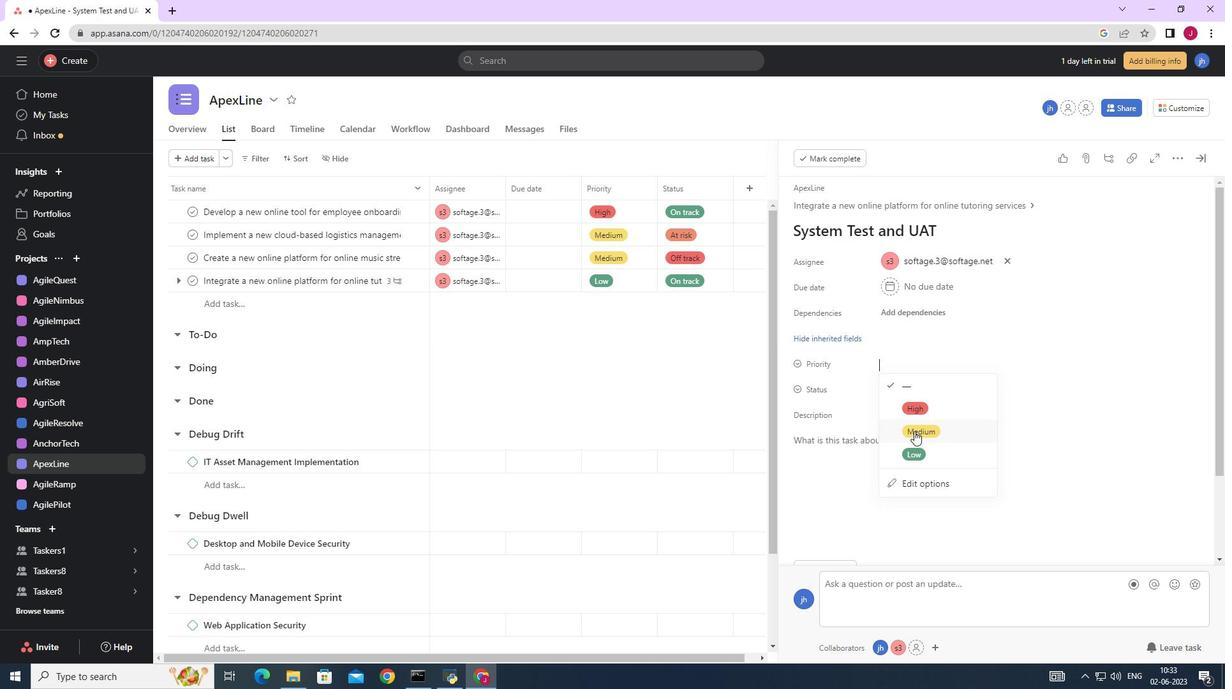 
Action: Mouse moved to (891, 384)
Screenshot: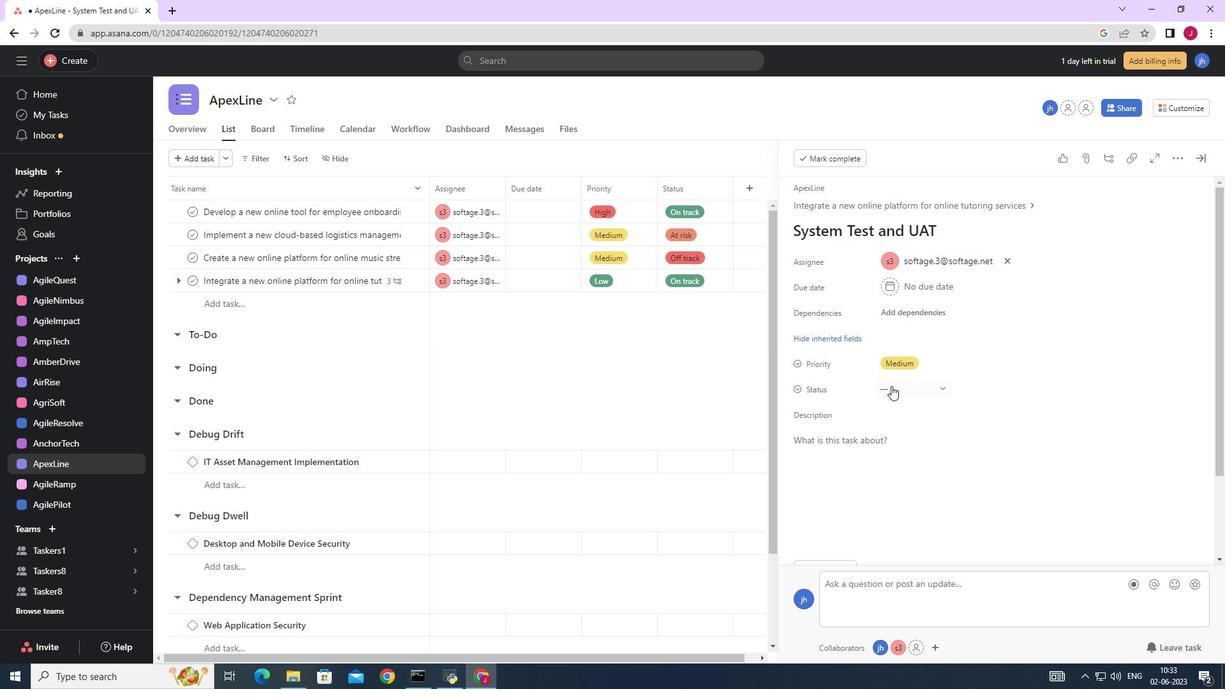
Action: Mouse pressed left at (891, 384)
Screenshot: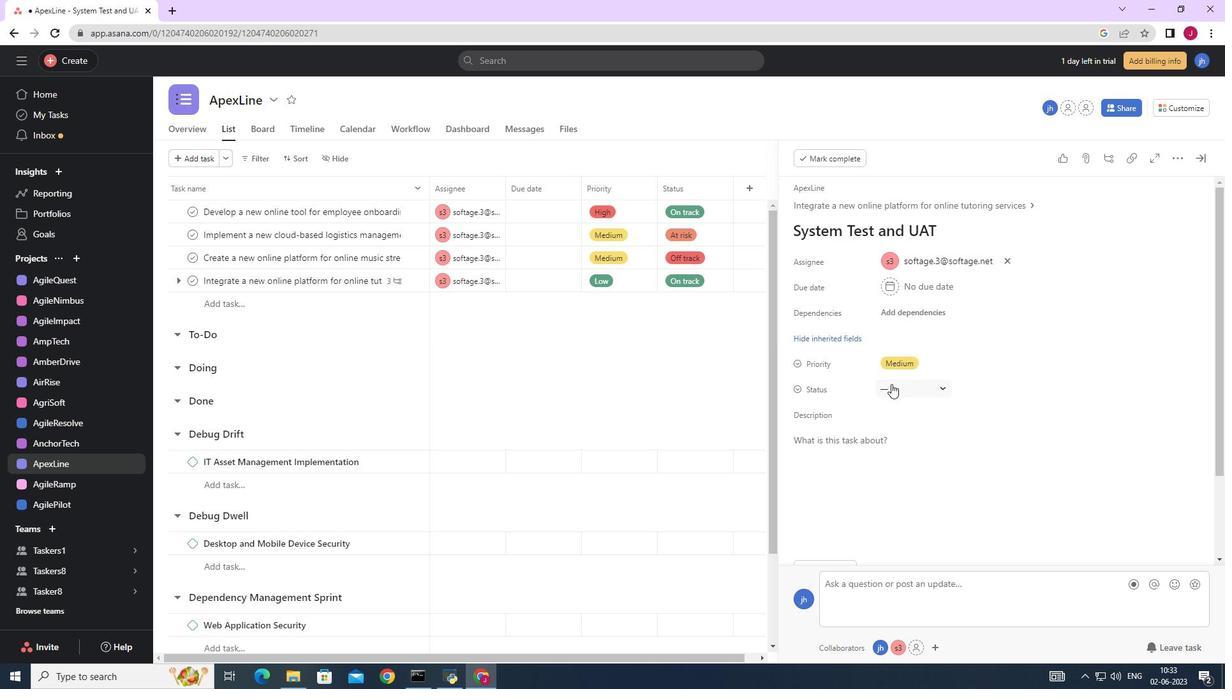 
Action: Mouse moved to (919, 480)
Screenshot: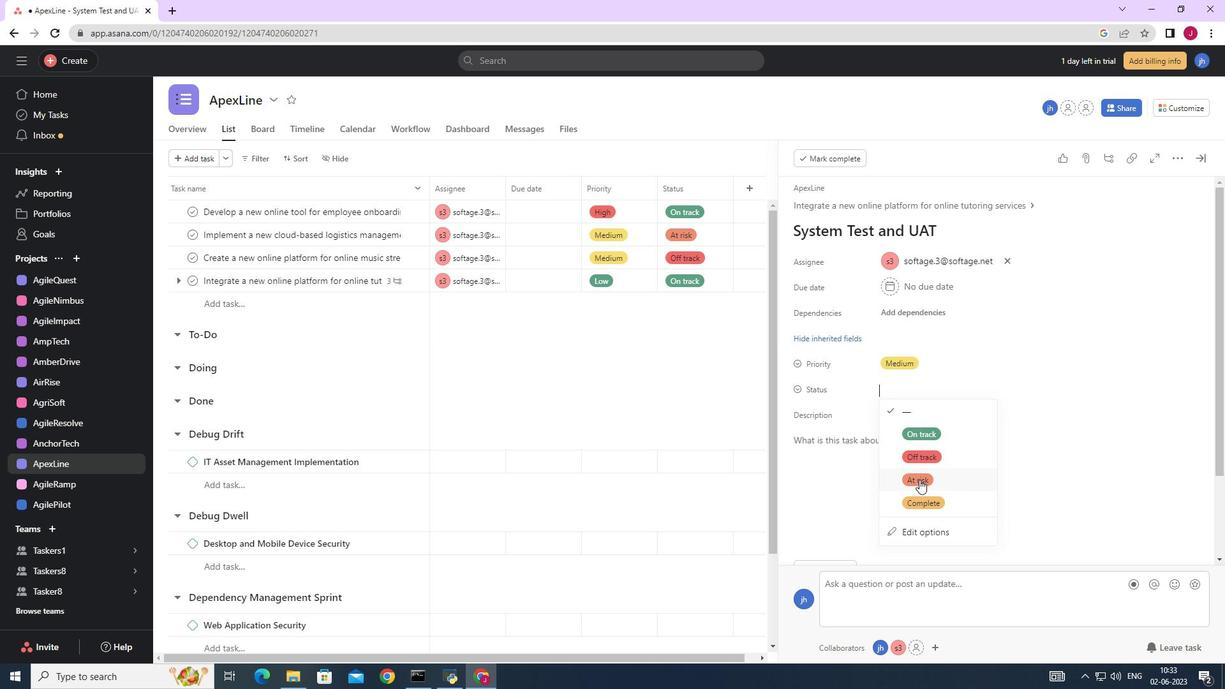 
Action: Mouse pressed left at (919, 480)
Screenshot: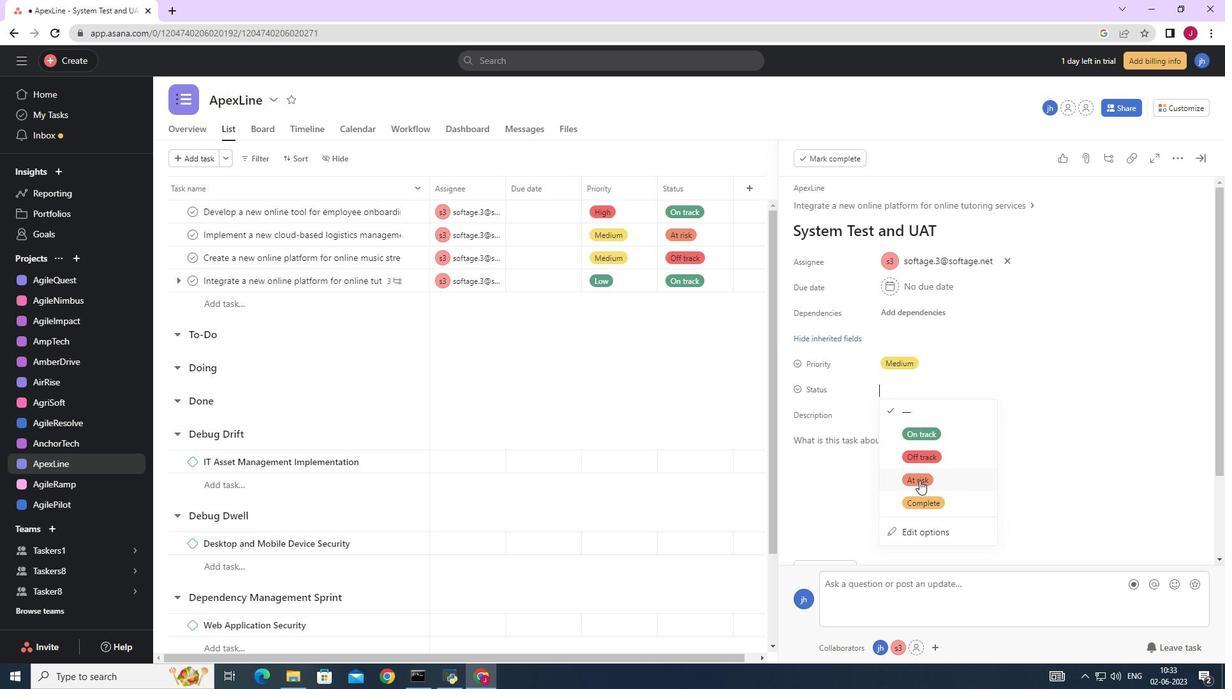 
Action: Mouse moved to (1202, 157)
Screenshot: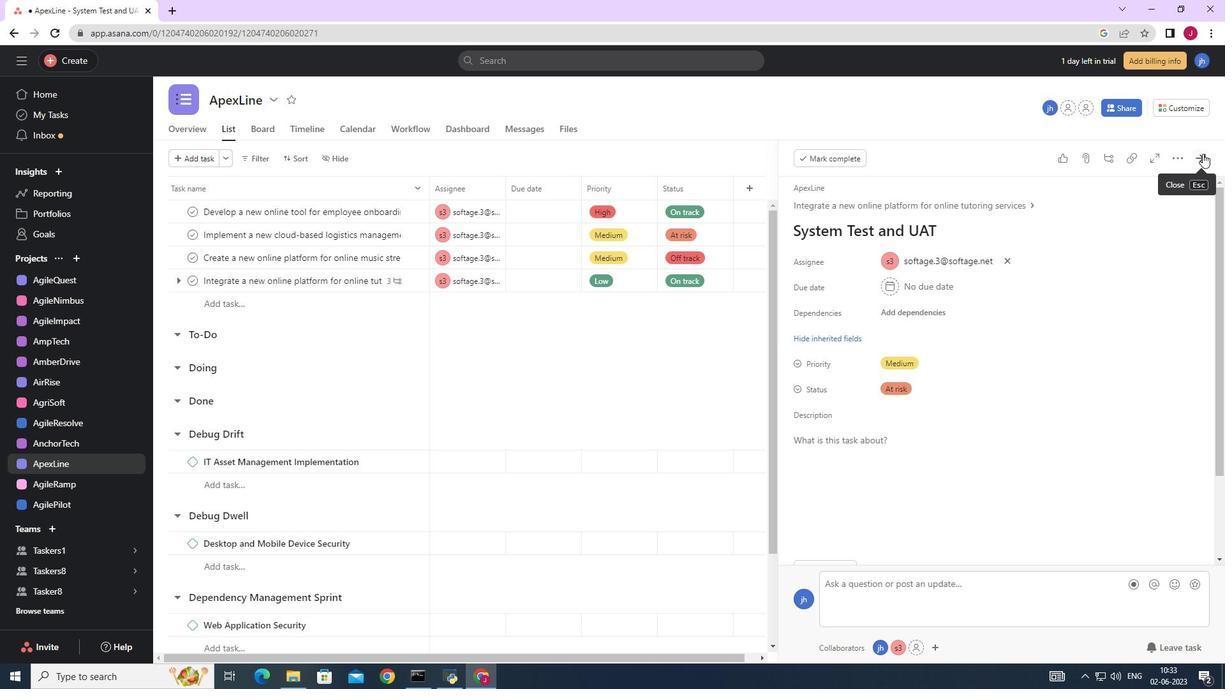 
Action: Mouse pressed left at (1202, 157)
Screenshot: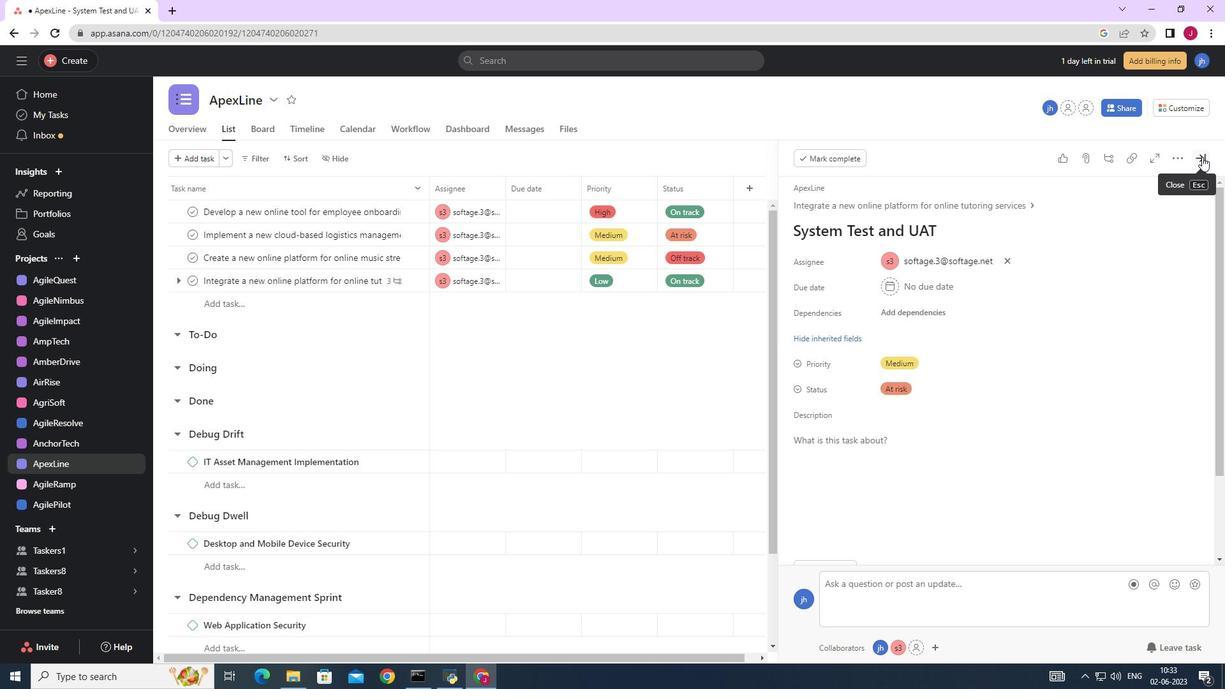 
Action: Mouse moved to (1033, 177)
Screenshot: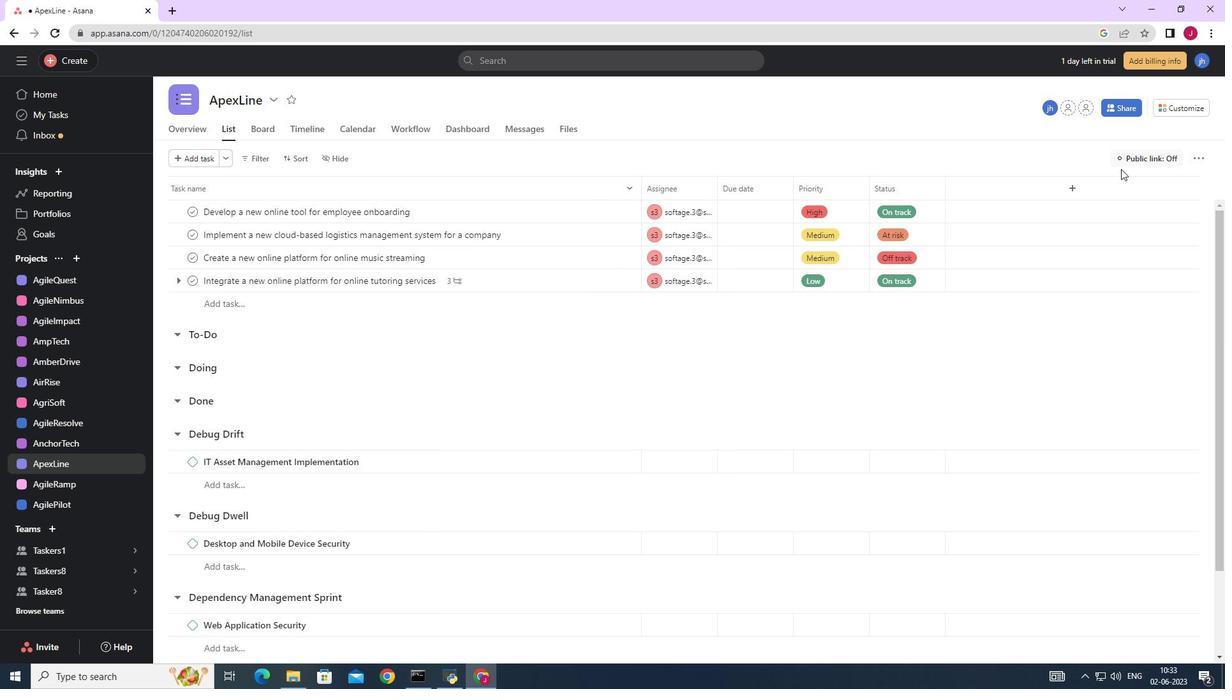 
